 Task: Open Card Project Kickoff Meeting in Board Public Relations Media Outreach and Pitching to Workspace Customer Support and add a team member Softage.3@softage.net, a label Yellow, a checklist Budget Tracker, an attachment from Trello, a color Yellow and finally, add a card description 'Develop and launch new customer loyalty program for social media engagement.' and a comment 'Let us make sure we have a clear understanding of the resources and budget available for this task, ensuring that we can execute it effectively.'. Add a start date 'Jan 03, 1900' with a due date 'Jan 10, 1900'
Action: Mouse moved to (82, 311)
Screenshot: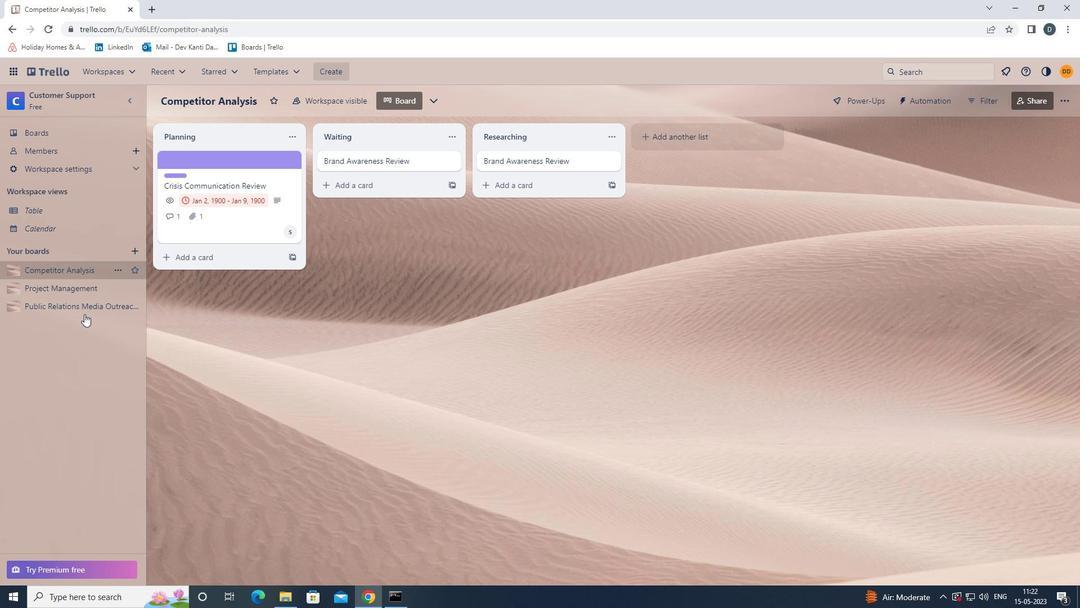 
Action: Mouse pressed left at (82, 311)
Screenshot: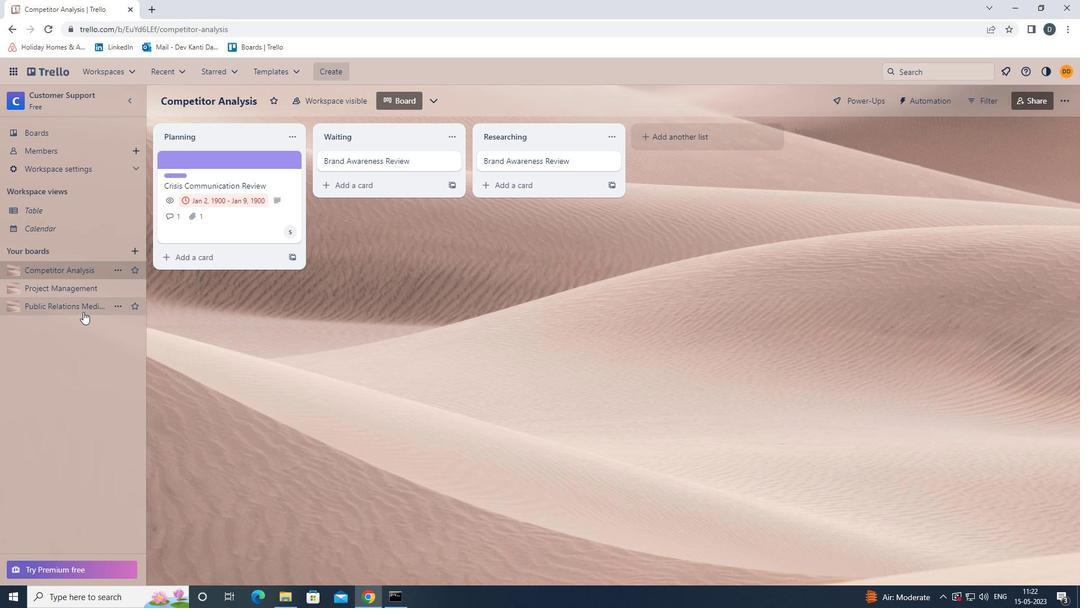 
Action: Mouse moved to (232, 154)
Screenshot: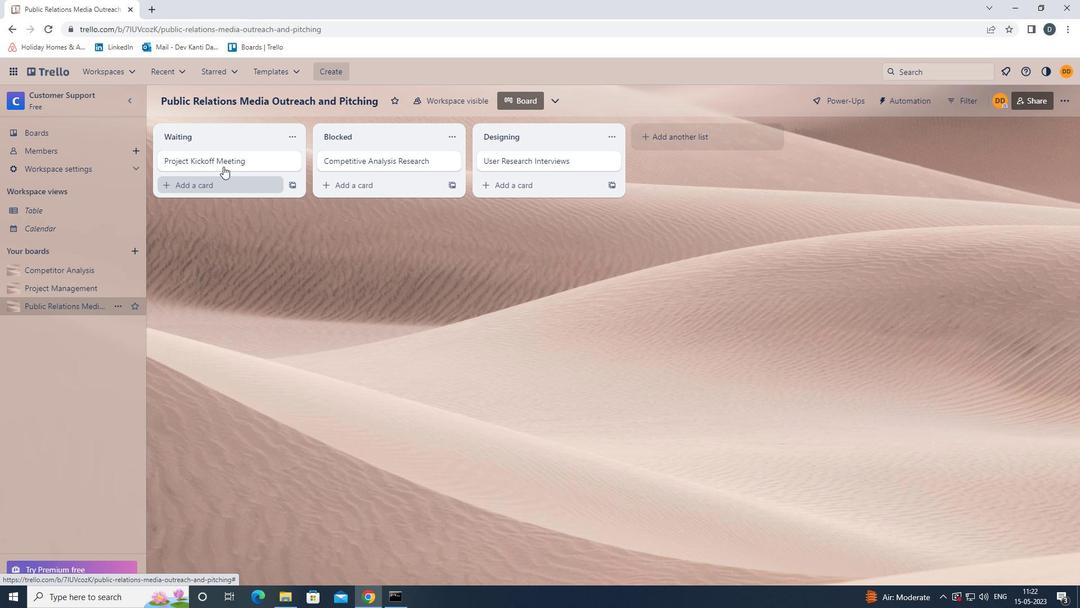 
Action: Mouse pressed left at (232, 154)
Screenshot: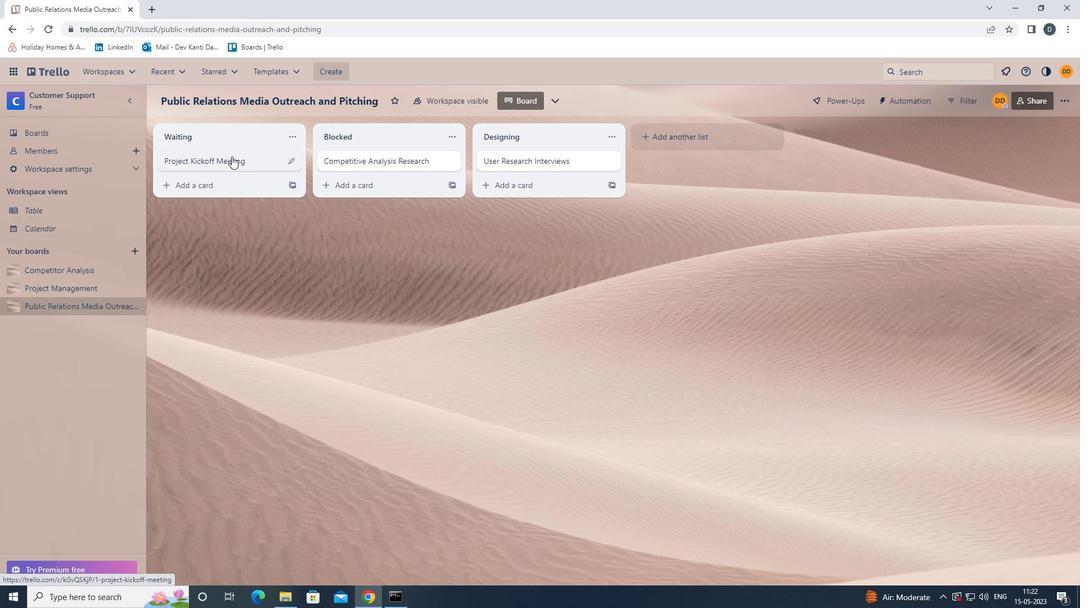 
Action: Mouse moved to (695, 159)
Screenshot: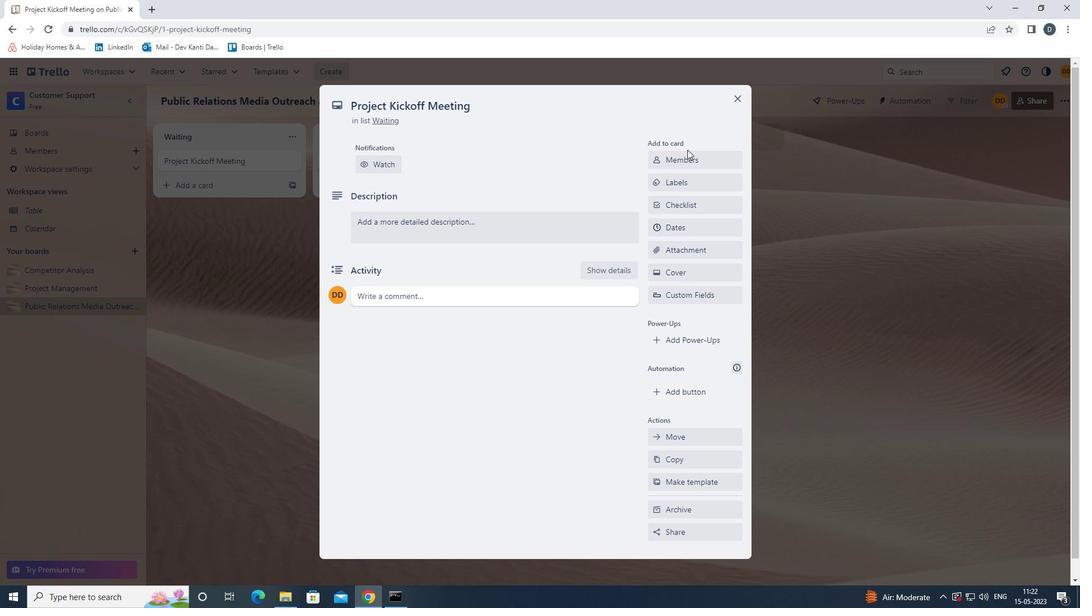 
Action: Mouse pressed left at (695, 159)
Screenshot: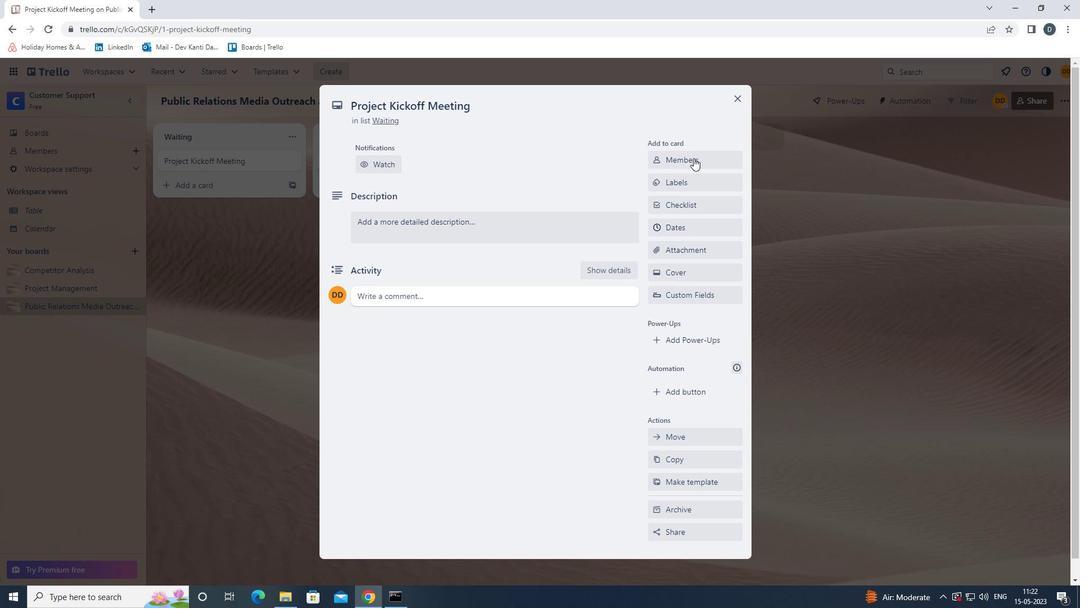 
Action: Key pressed <Key.shift>SOFTAGE.3<Key.shift>SO<Key.backspace><Key.backspace><Key.shift><Key.shift><Key.shift><Key.shift><Key.shift><Key.shift><Key.shift><Key.shift><Key.shift><Key.shift><Key.shift><Key.shift><Key.shift><Key.shift>@SOFTAGE.NET
Screenshot: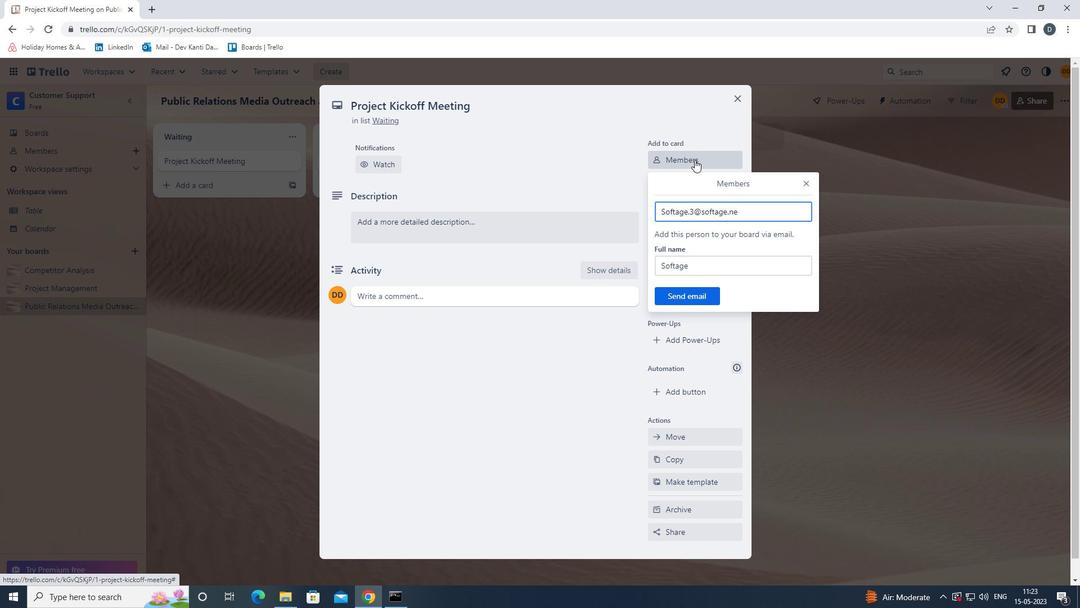 
Action: Mouse moved to (692, 294)
Screenshot: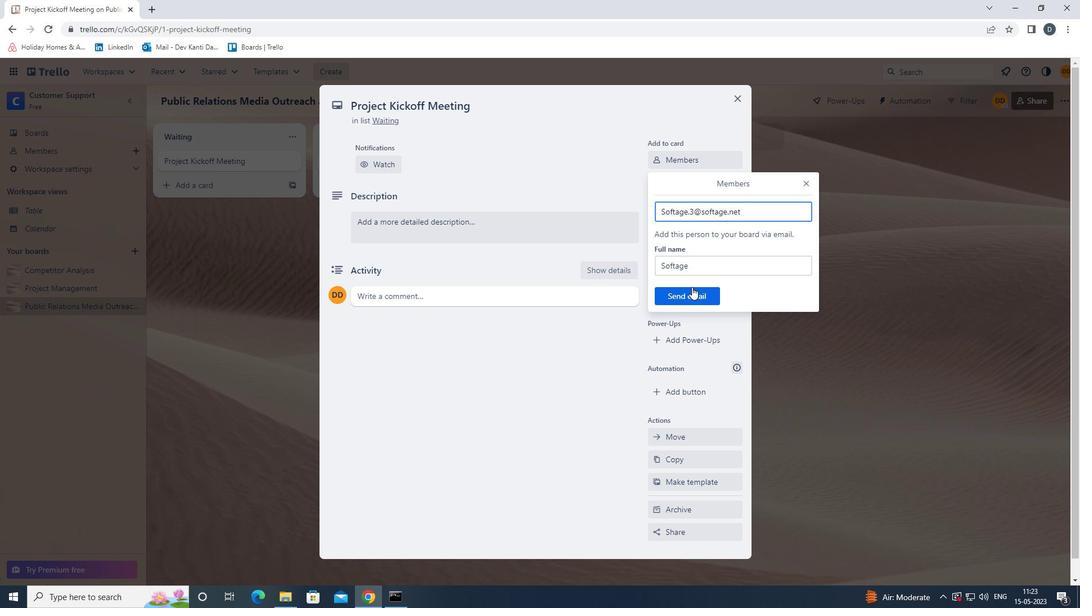 
Action: Mouse pressed left at (692, 294)
Screenshot: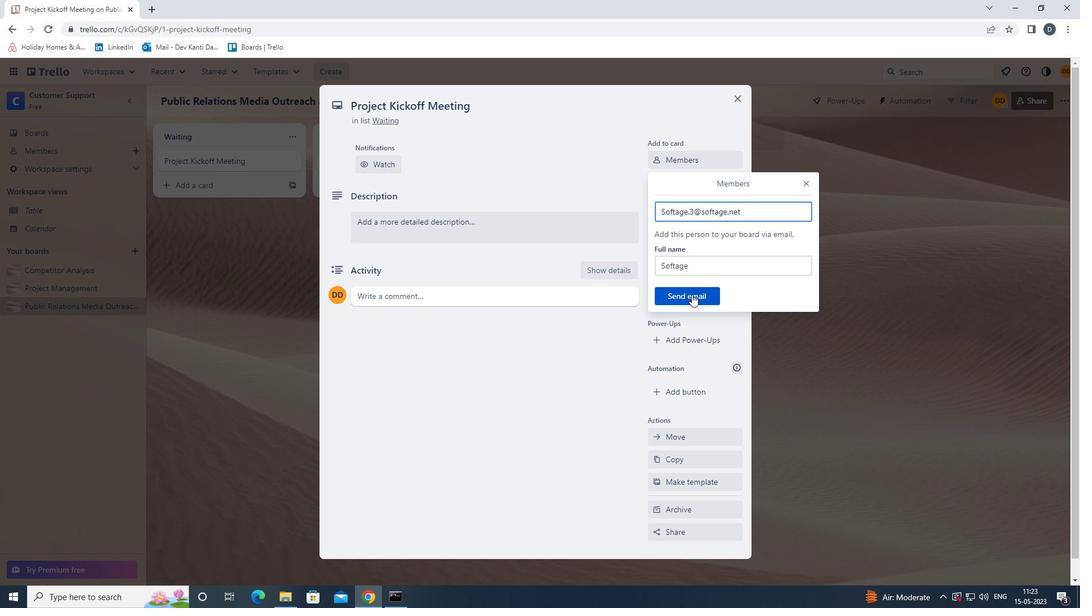 
Action: Mouse moved to (691, 222)
Screenshot: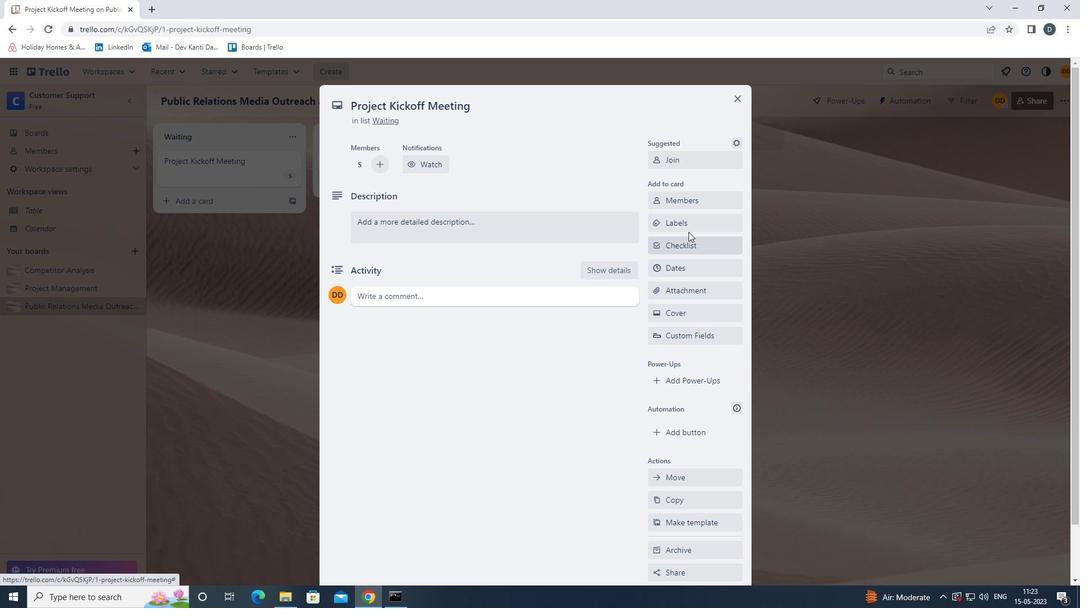 
Action: Mouse pressed left at (691, 222)
Screenshot: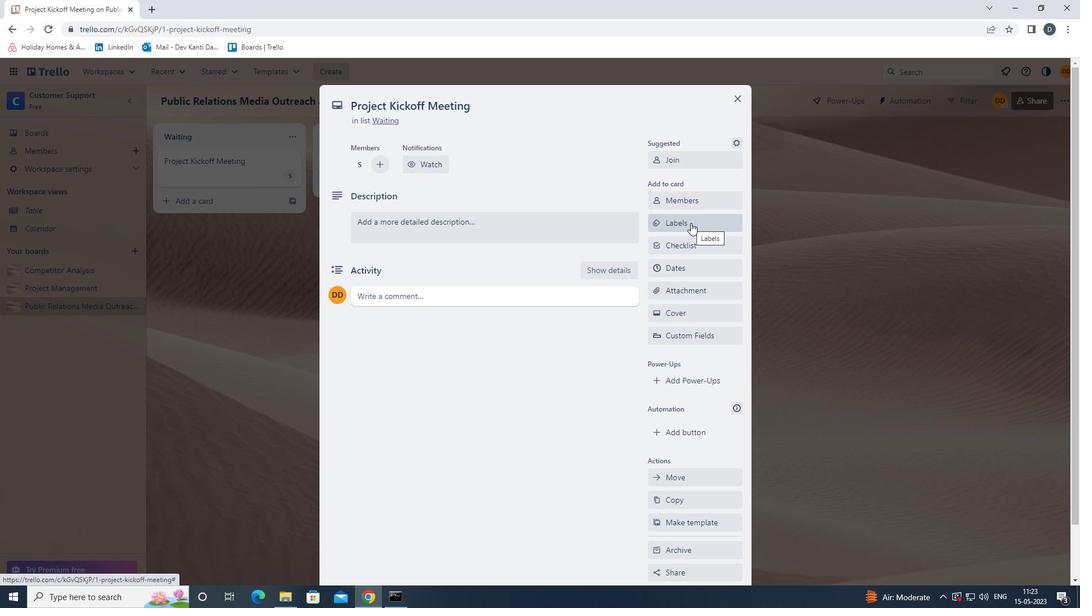 
Action: Mouse moved to (711, 331)
Screenshot: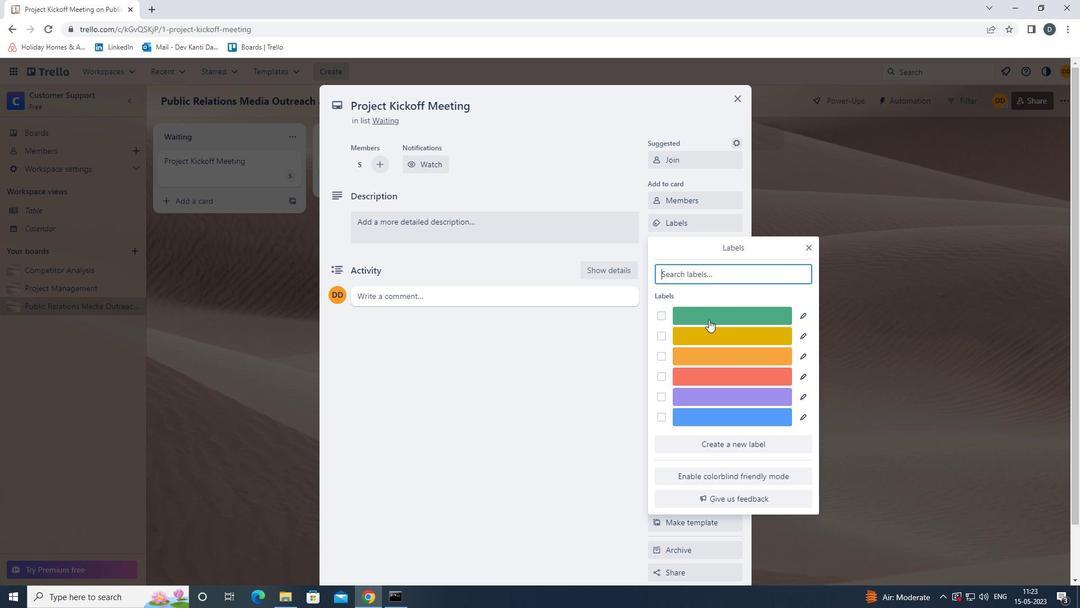 
Action: Mouse pressed left at (711, 331)
Screenshot: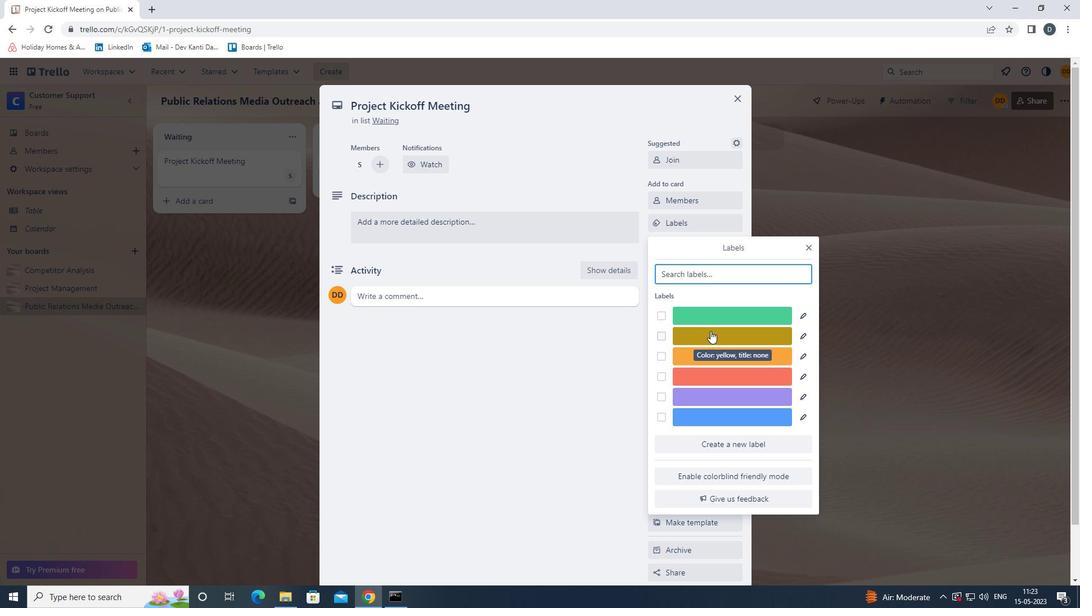 
Action: Mouse moved to (812, 248)
Screenshot: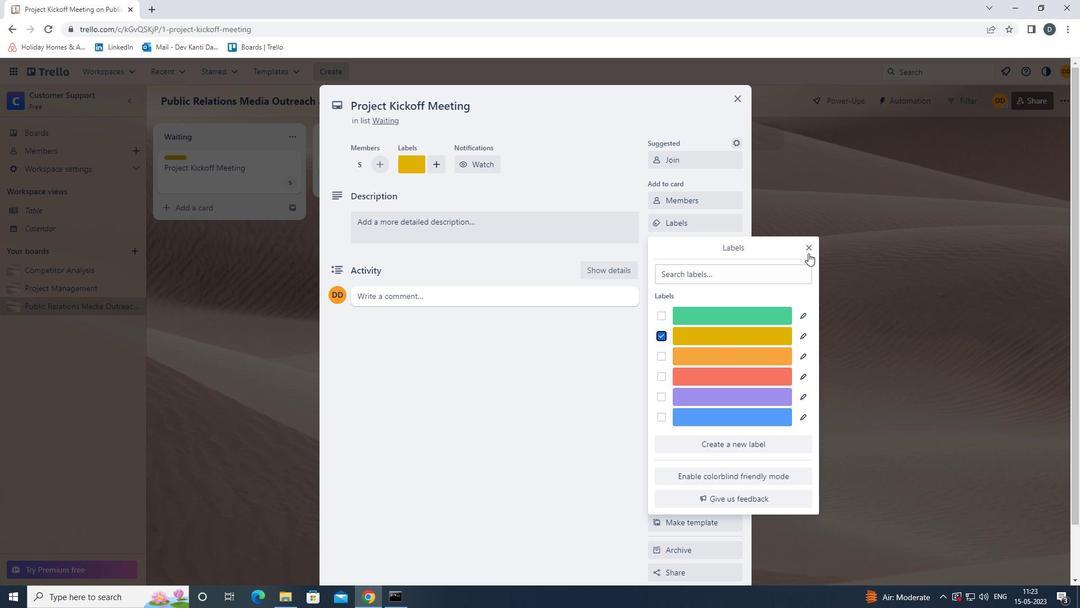 
Action: Mouse pressed left at (812, 248)
Screenshot: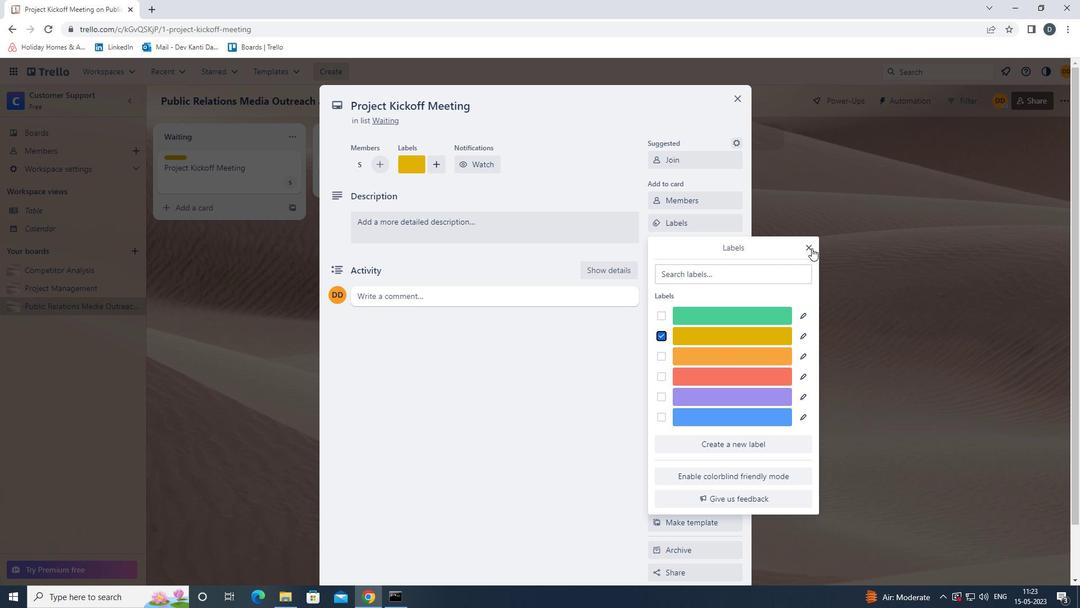 
Action: Mouse moved to (718, 252)
Screenshot: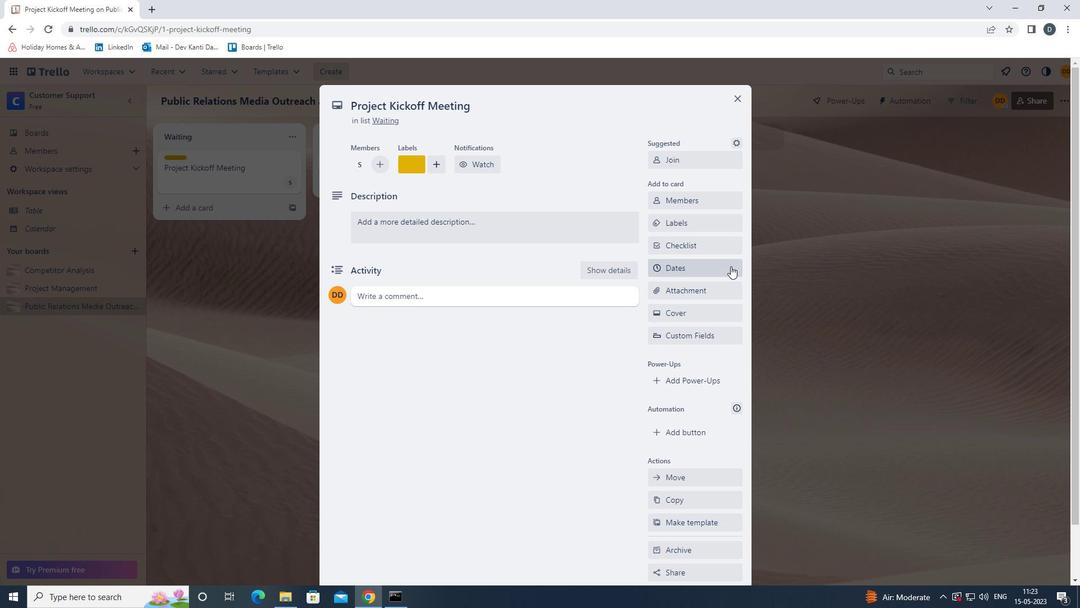 
Action: Mouse pressed left at (718, 252)
Screenshot: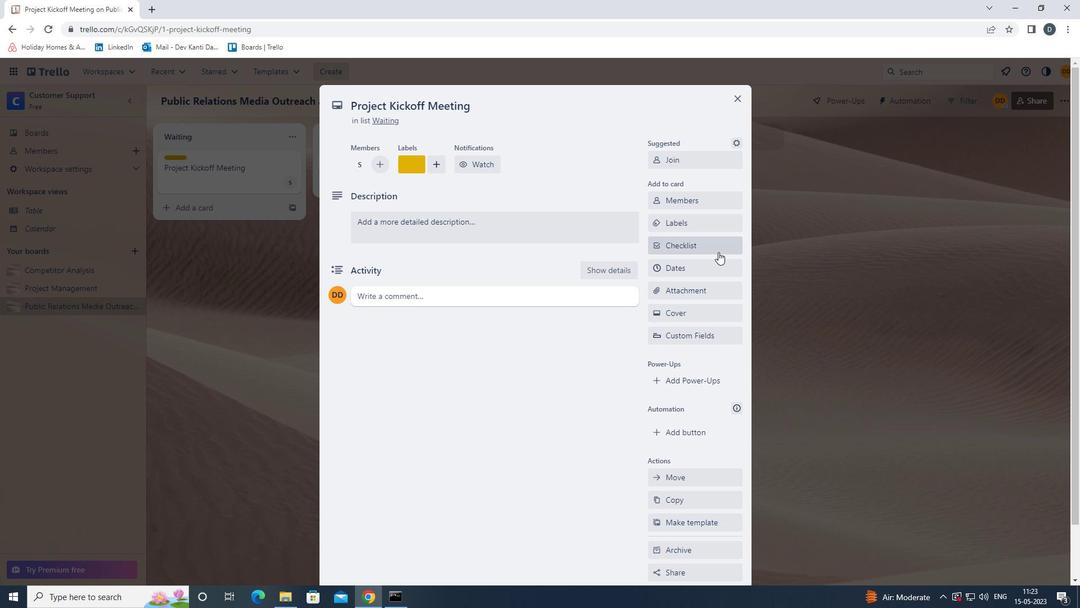 
Action: Key pressed <Key.shift>BUDGET<Key.space><Key.shift><Key.shift><Key.shift><Key.shift><Key.shift><Key.shift><Key.shift>TRACKER<Key.enter>
Screenshot: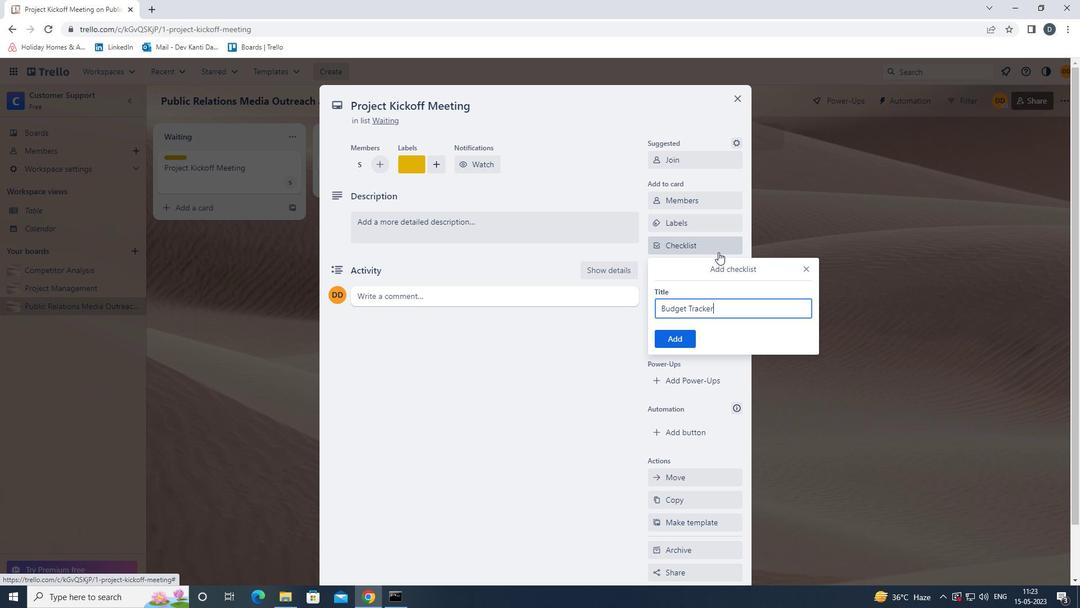 
Action: Mouse moved to (715, 287)
Screenshot: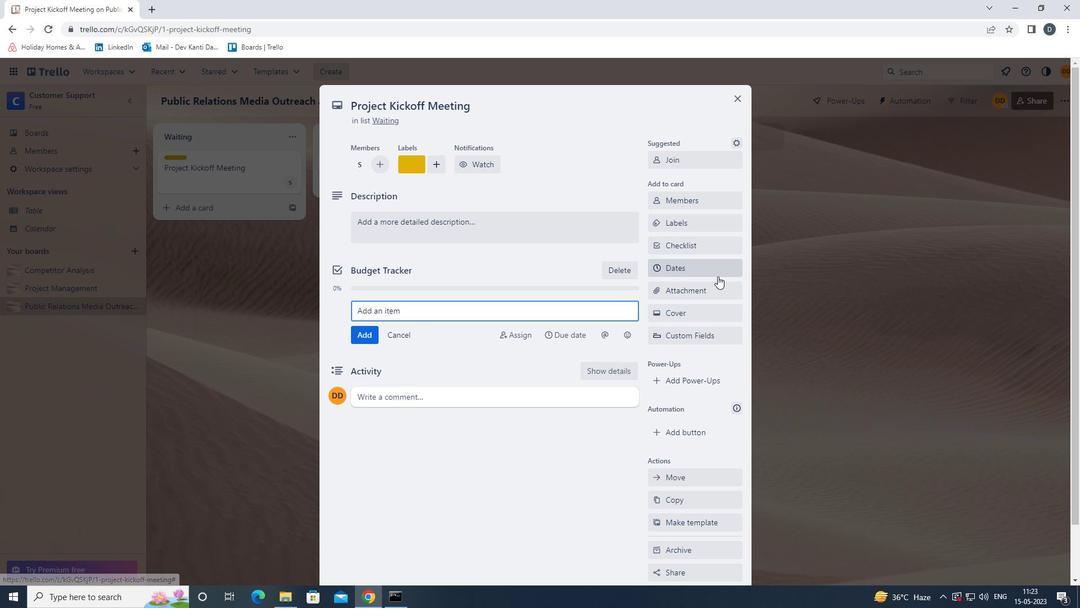 
Action: Mouse pressed left at (715, 287)
Screenshot: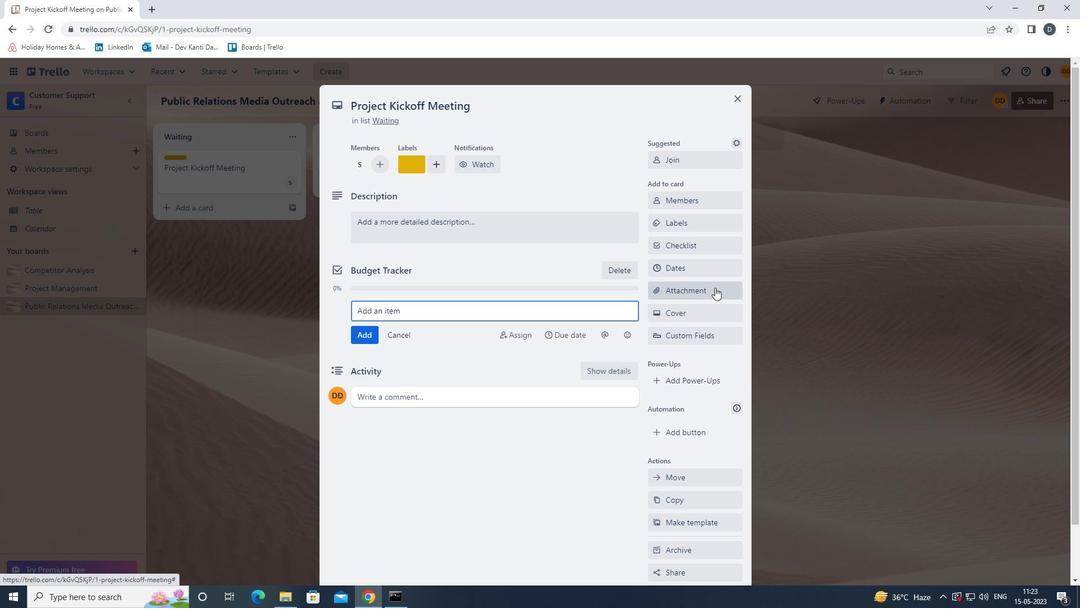 
Action: Mouse moved to (704, 357)
Screenshot: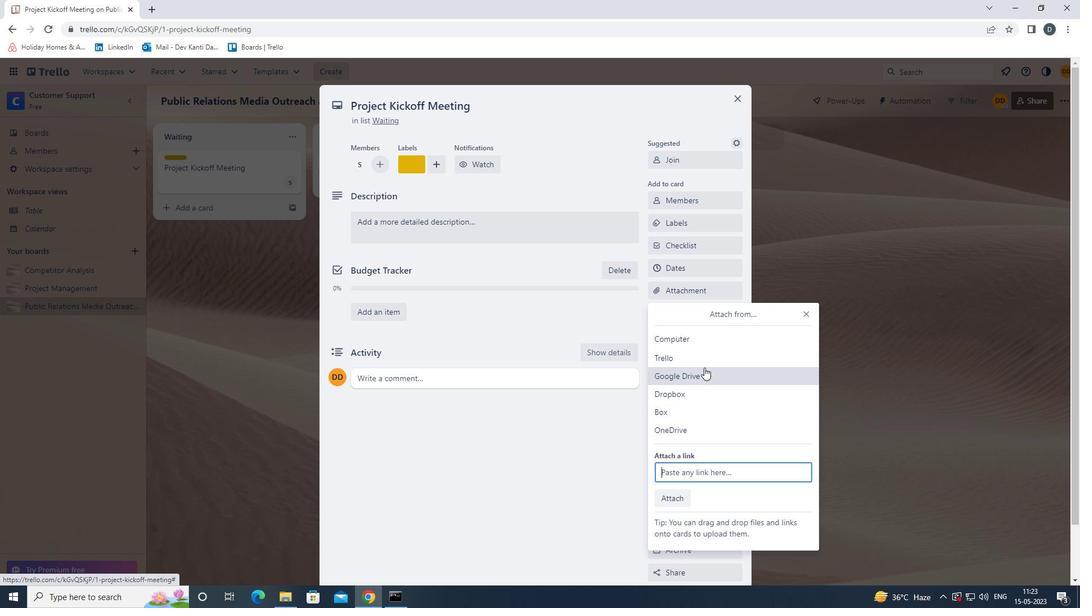 
Action: Mouse pressed left at (704, 357)
Screenshot: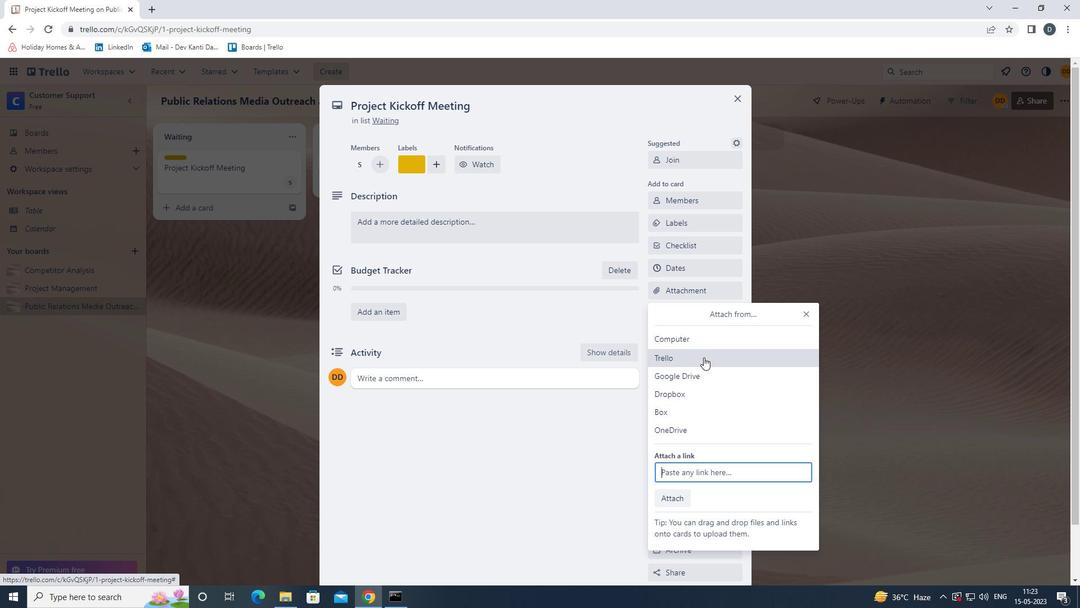 
Action: Mouse moved to (706, 293)
Screenshot: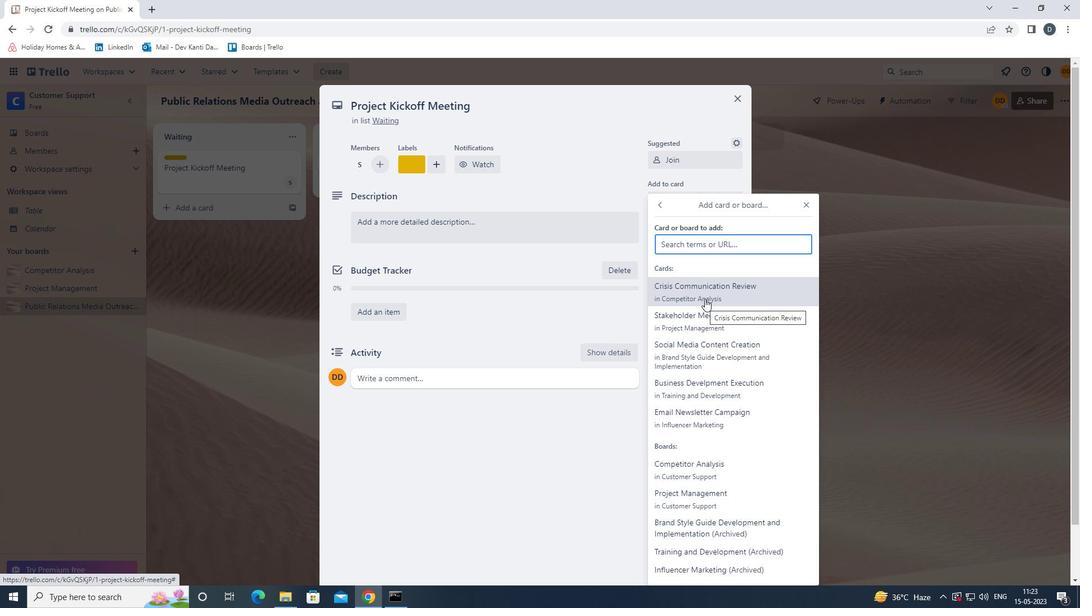 
Action: Mouse pressed left at (706, 293)
Screenshot: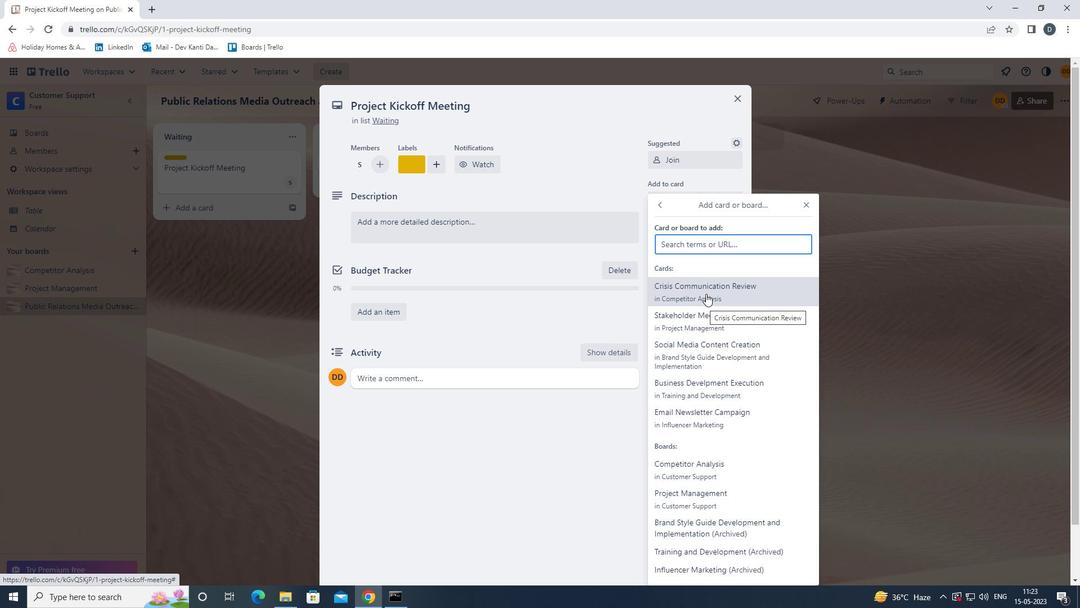 
Action: Mouse moved to (715, 320)
Screenshot: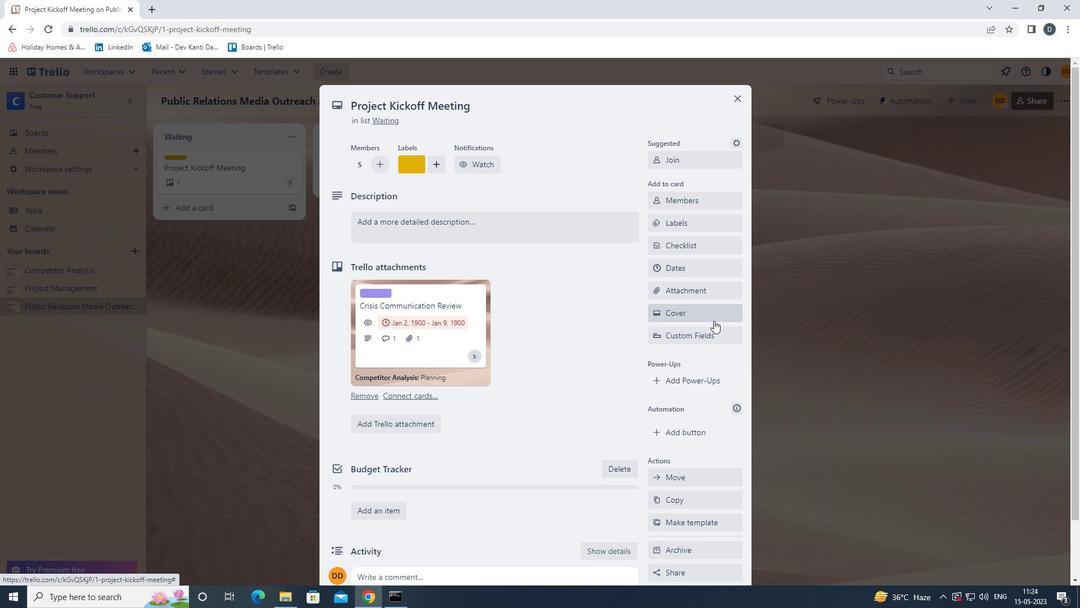 
Action: Mouse pressed left at (715, 320)
Screenshot: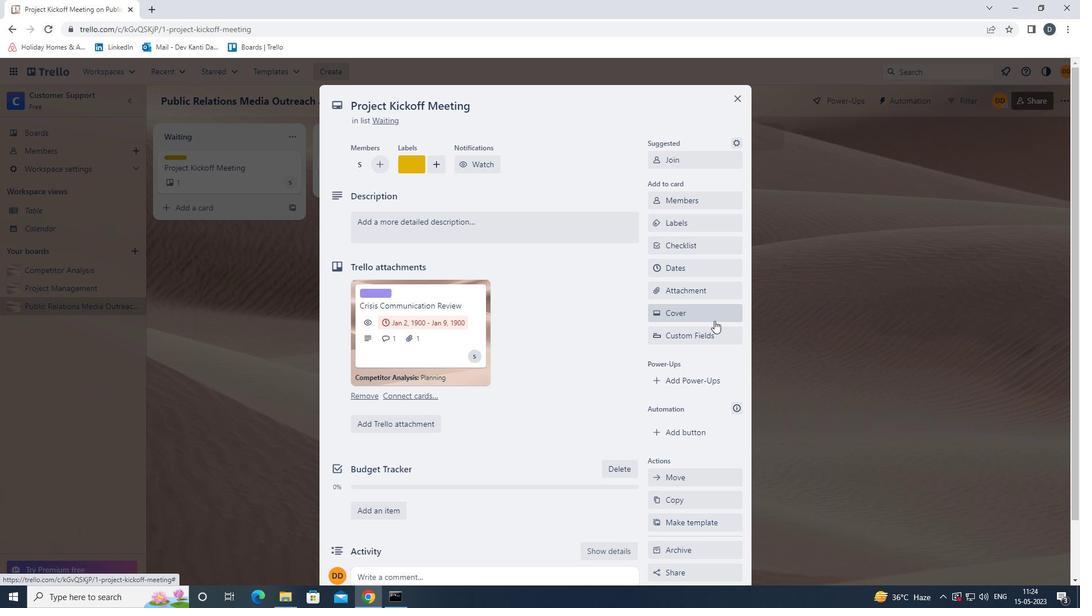
Action: Mouse moved to (702, 360)
Screenshot: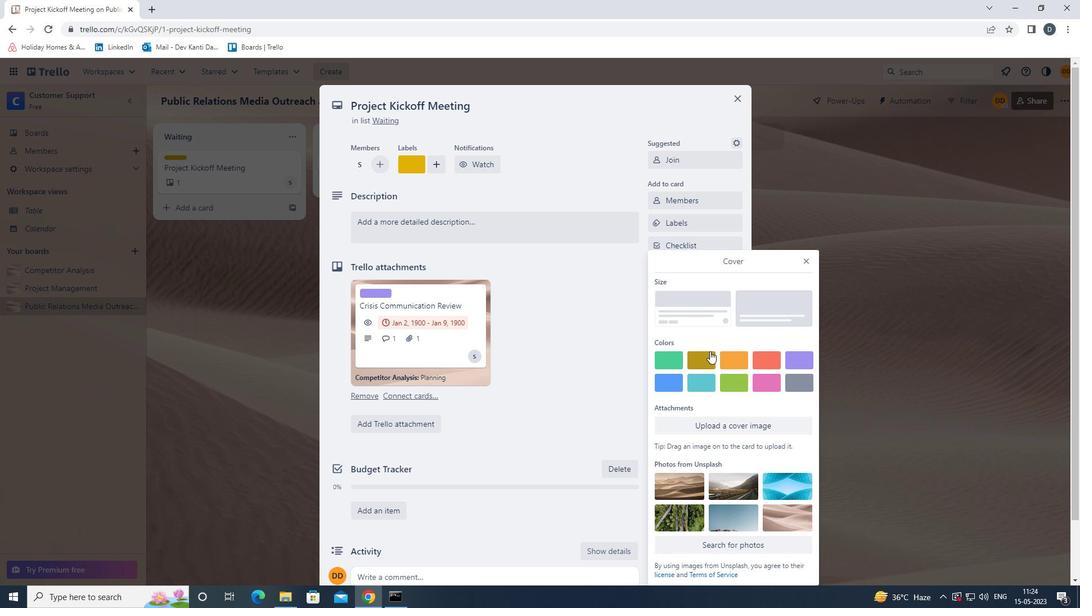 
Action: Mouse pressed left at (702, 360)
Screenshot: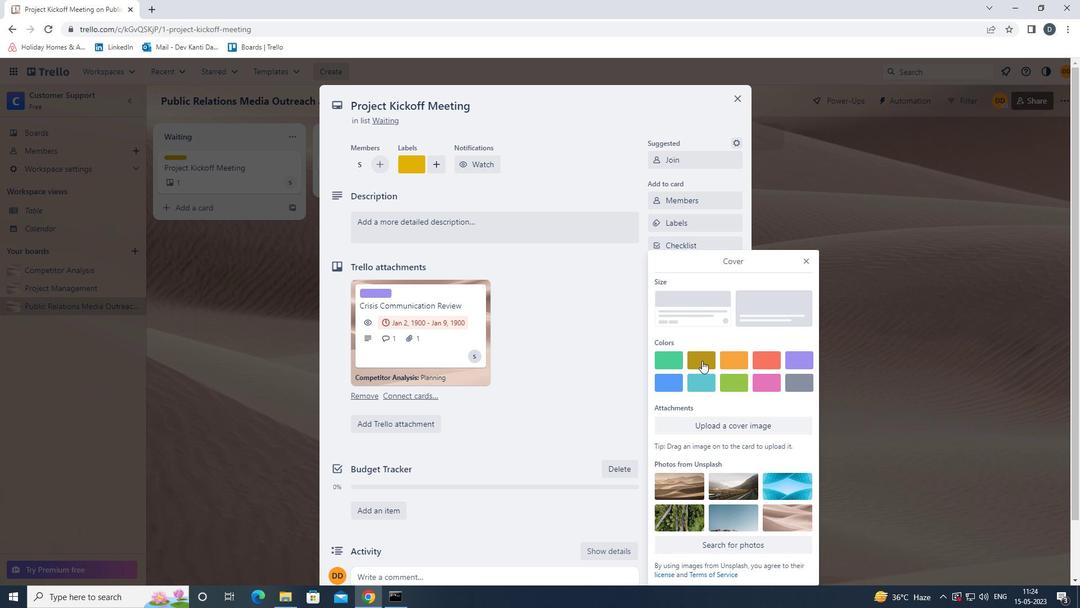 
Action: Mouse moved to (805, 238)
Screenshot: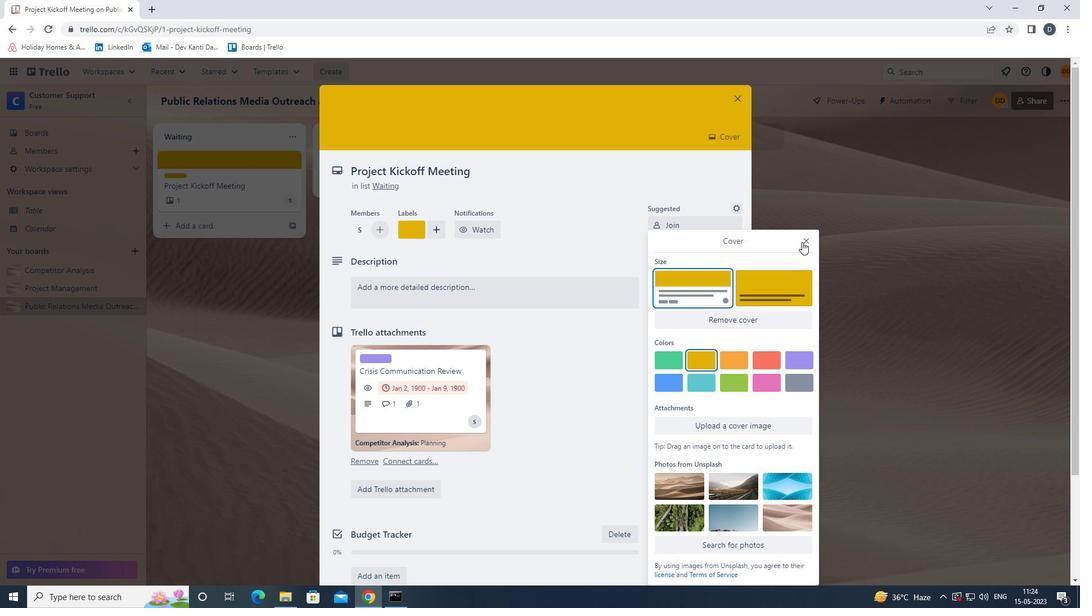 
Action: Mouse pressed left at (805, 238)
Screenshot: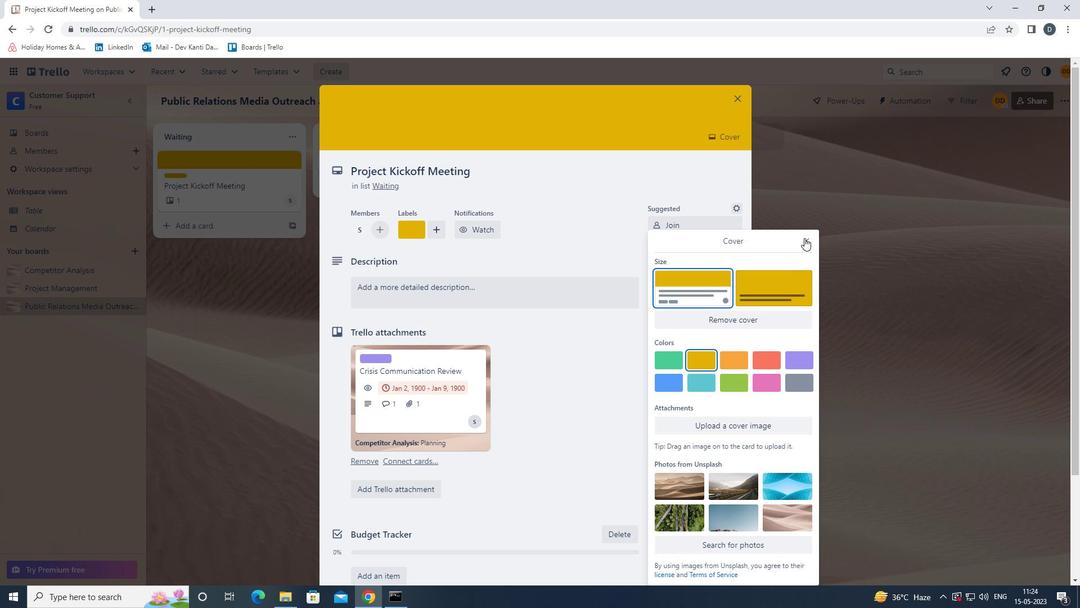 
Action: Mouse moved to (577, 285)
Screenshot: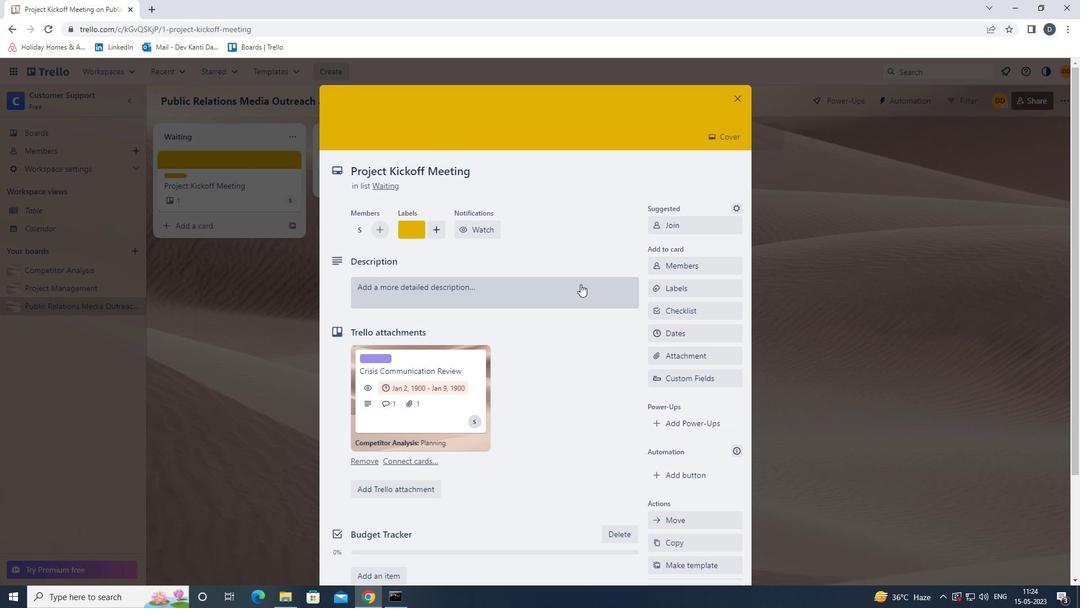 
Action: Mouse pressed left at (577, 285)
Screenshot: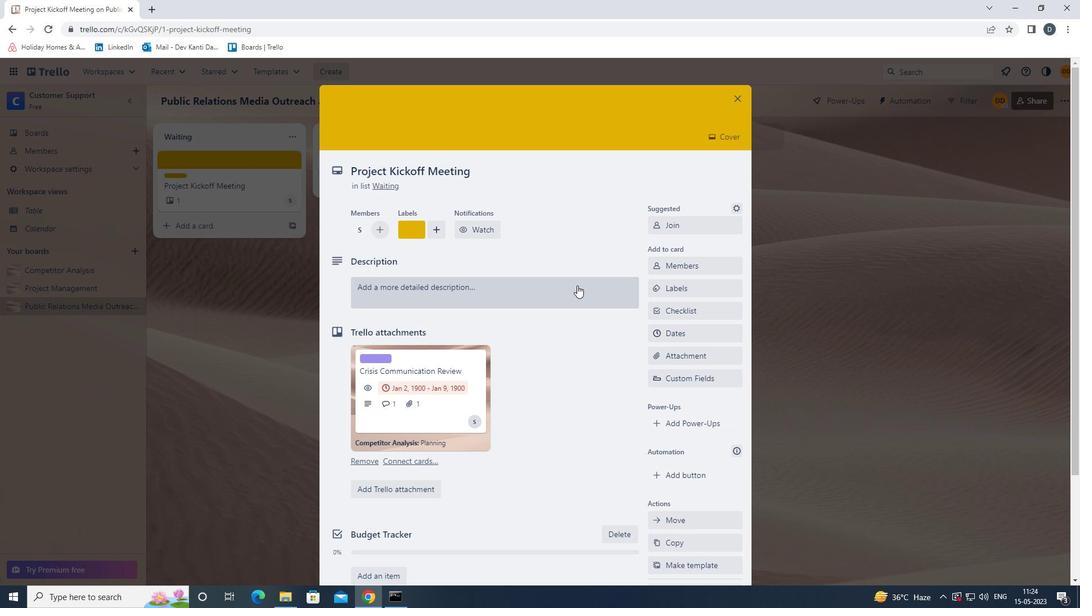 
Action: Key pressed <Key.shift><Key.shift><Key.shift>DEVELOP<Key.space>AND<Key.space>LAUNCH<Key.space>NEW<Key.space>CUSTOMER<Key.space>LOYALTY<Key.space>PROGRAM<Key.space>FOR<Key.space>SOCIAL<Key.space>MEDIA<Key.space>ENGAGEMENT.
Screenshot: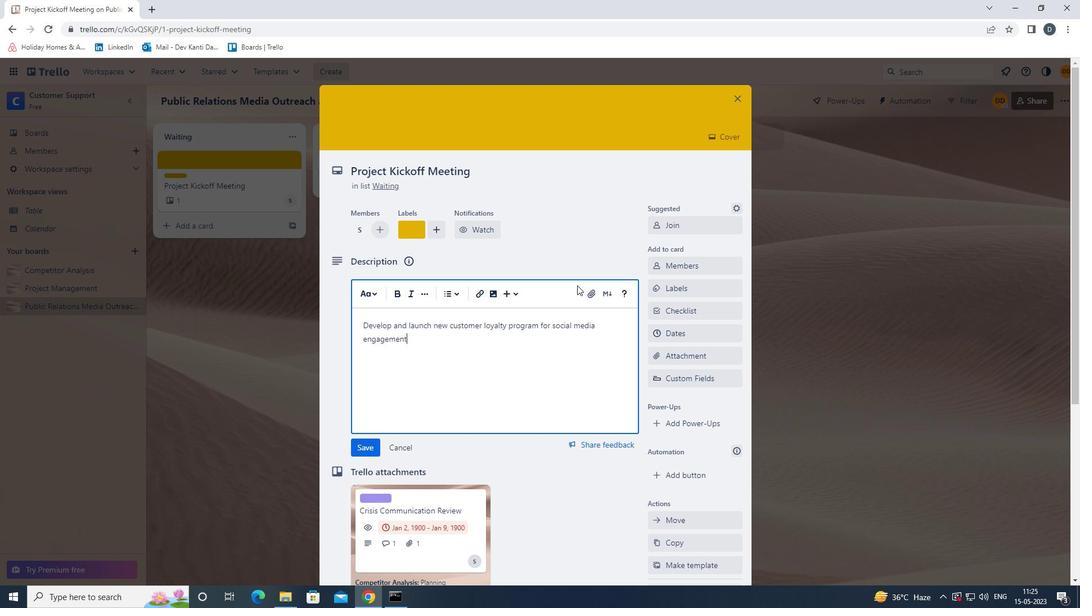 
Action: Mouse moved to (365, 445)
Screenshot: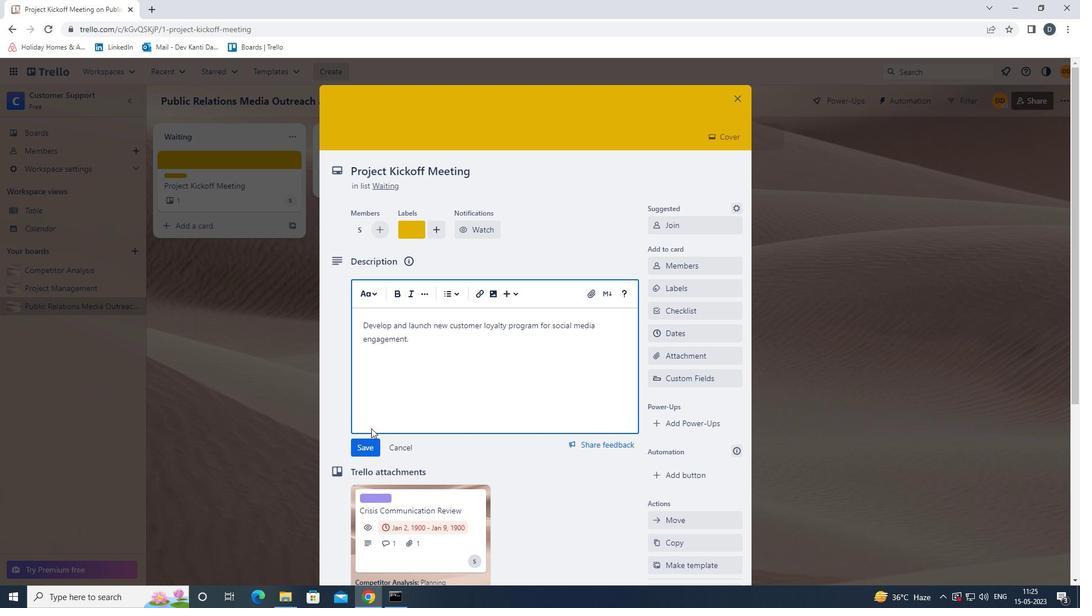 
Action: Mouse pressed left at (365, 445)
Screenshot: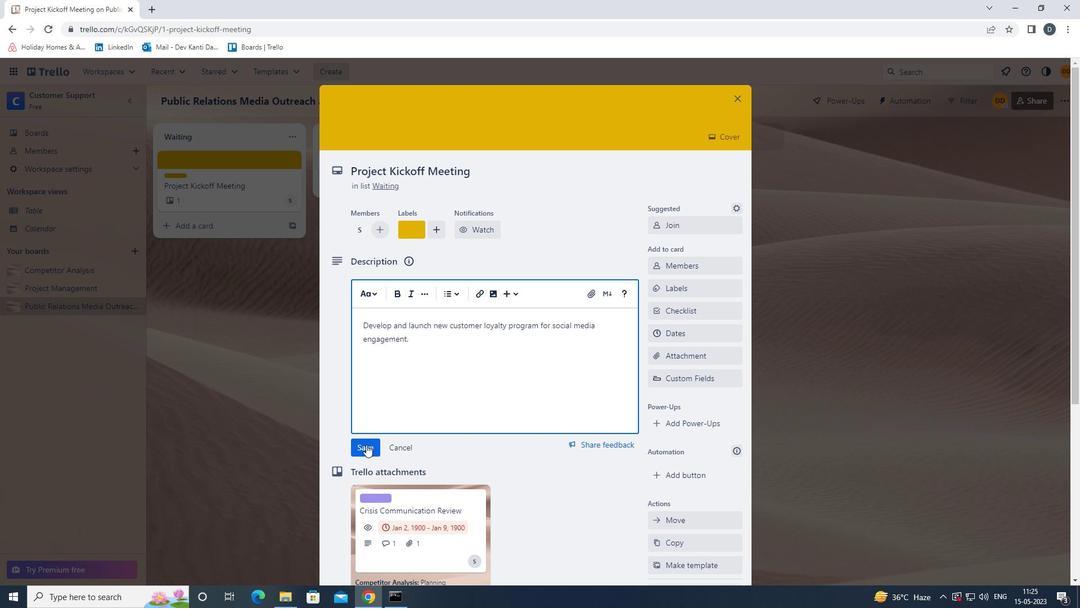 
Action: Mouse moved to (474, 429)
Screenshot: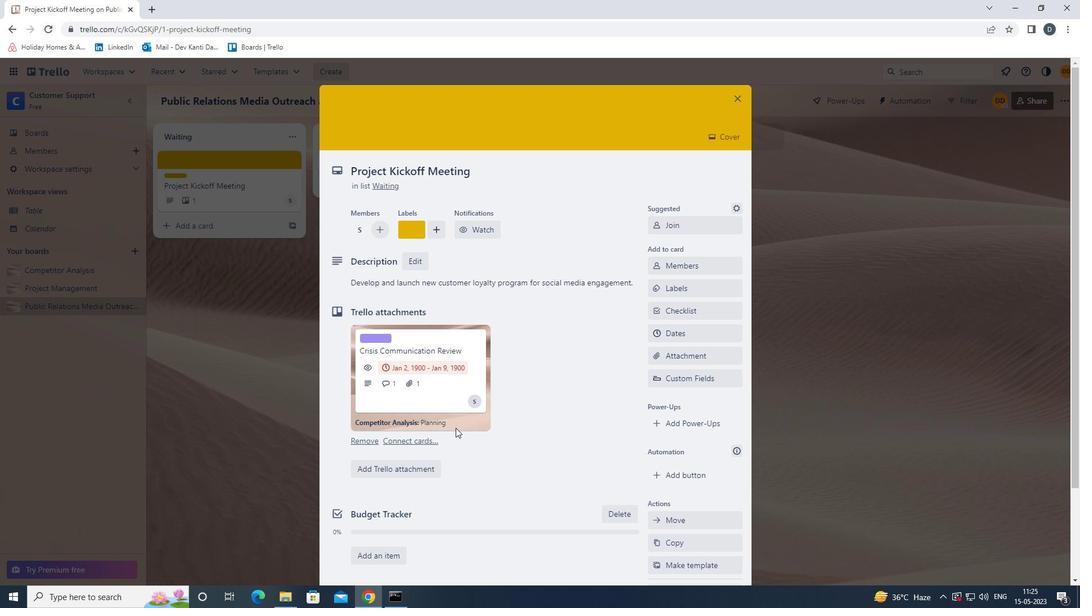 
Action: Mouse scrolled (474, 428) with delta (0, 0)
Screenshot: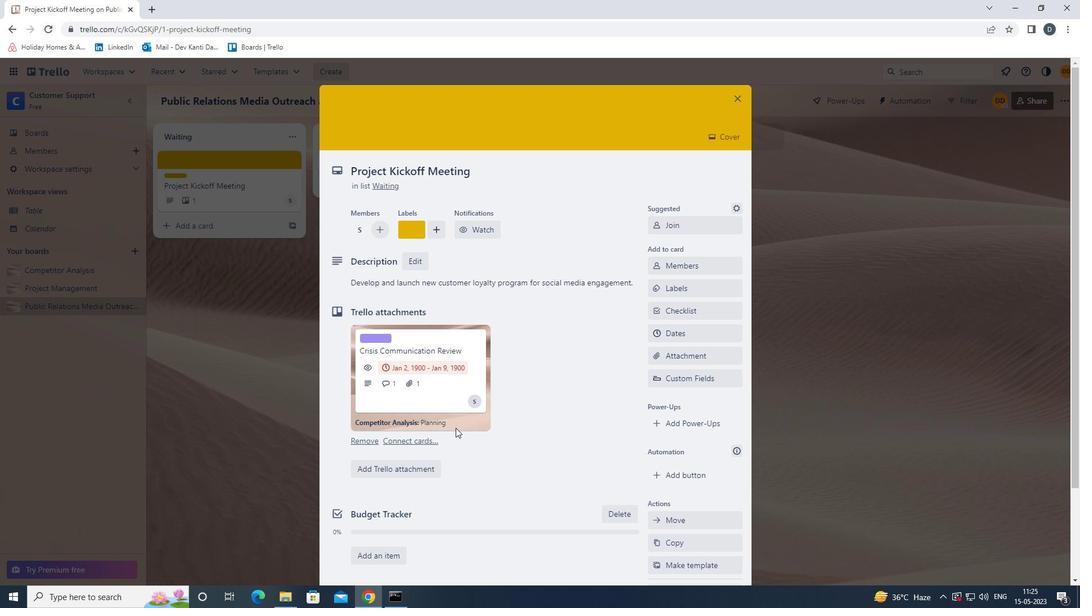 
Action: Mouse moved to (465, 566)
Screenshot: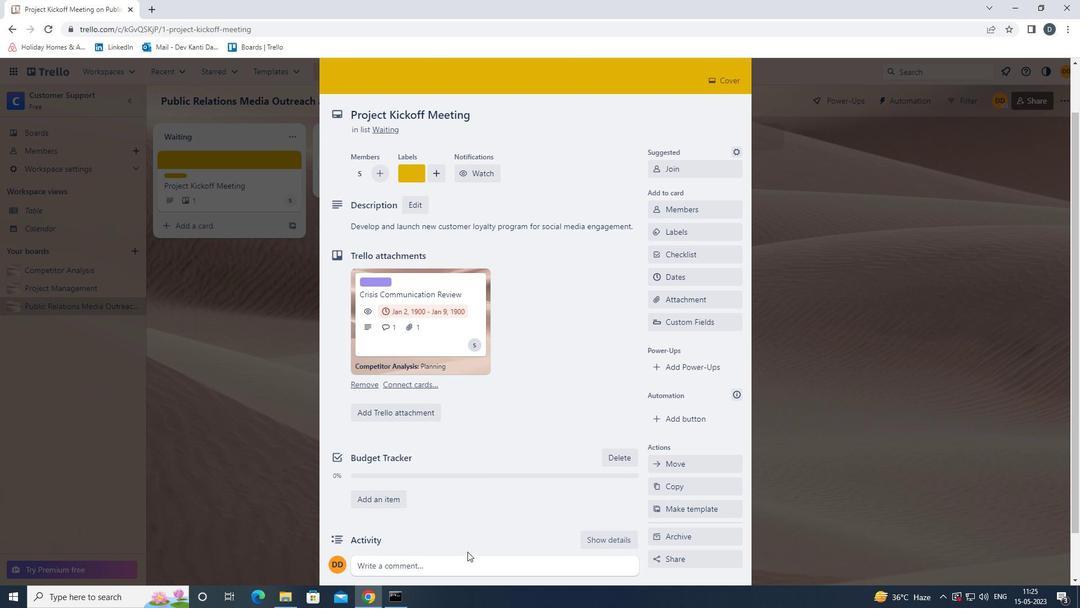 
Action: Mouse pressed left at (465, 566)
Screenshot: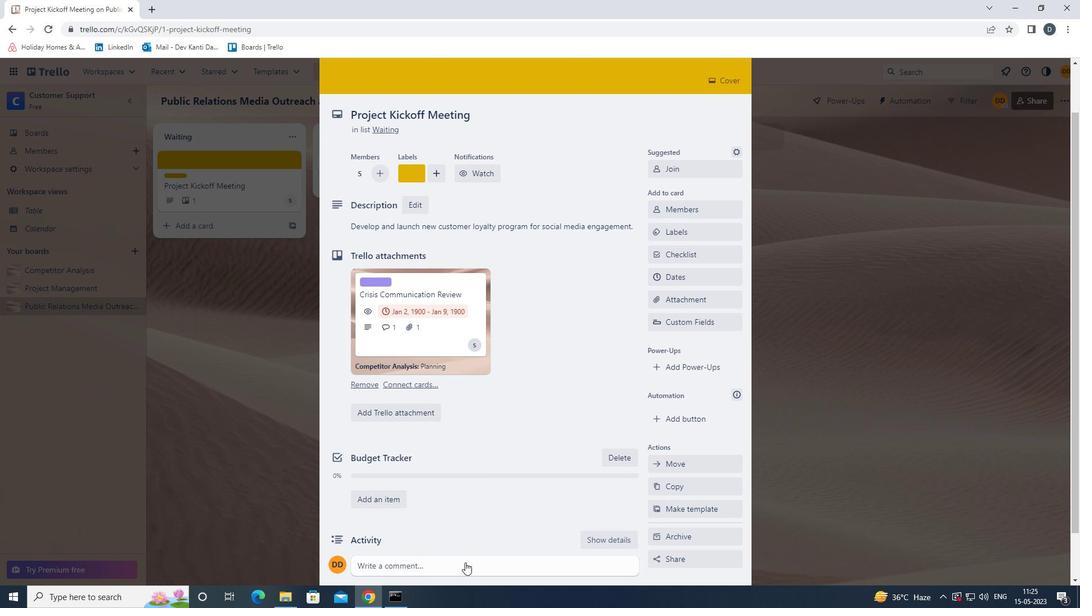 
Action: Mouse moved to (465, 560)
Screenshot: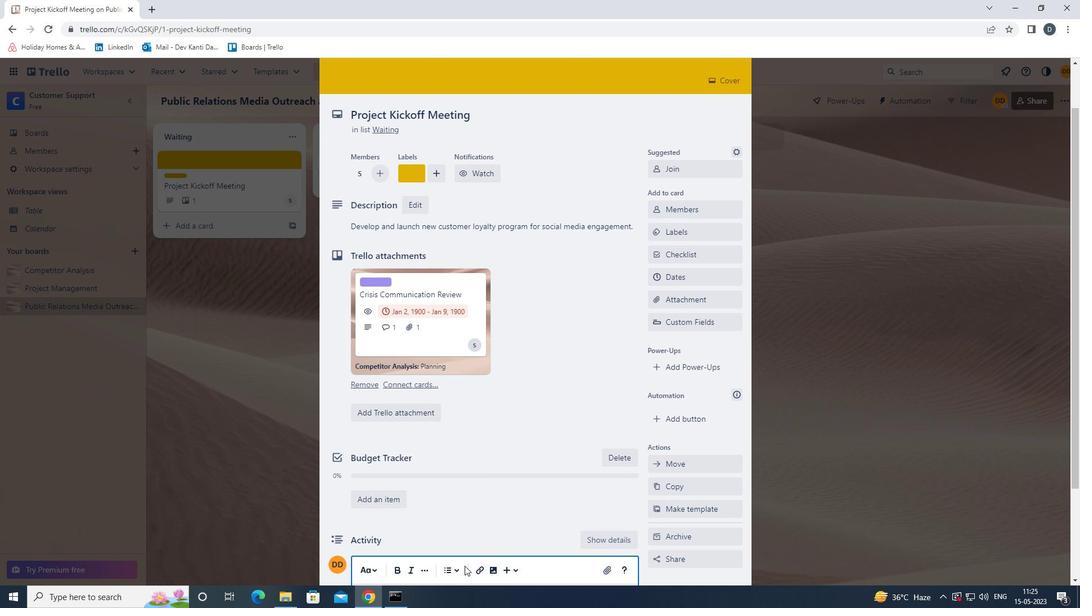 
Action: Mouse scrolled (465, 560) with delta (0, 0)
Screenshot: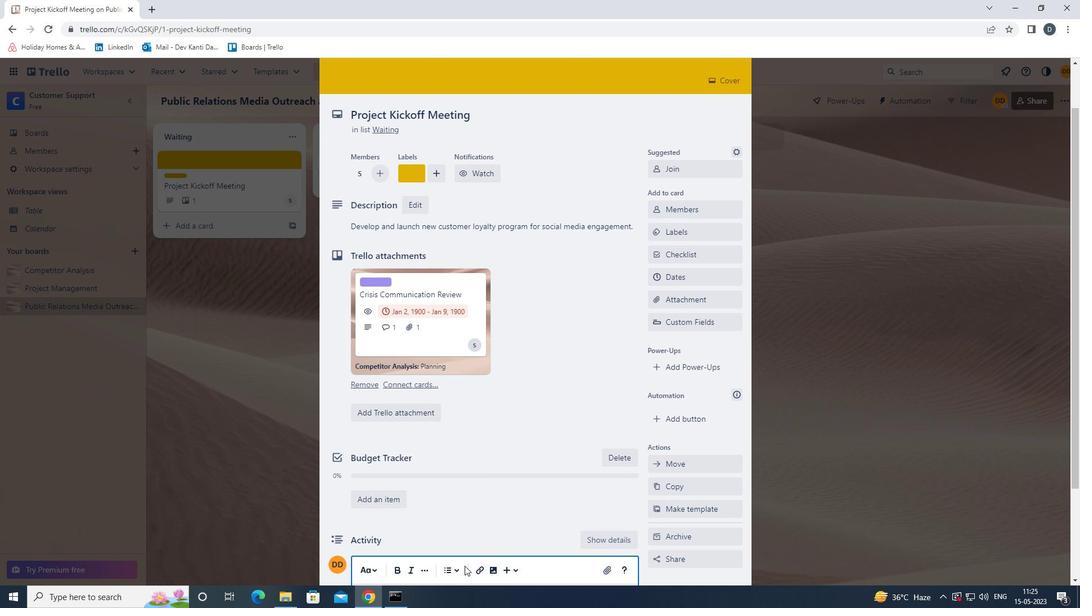 
Action: Mouse scrolled (465, 560) with delta (0, 0)
Screenshot: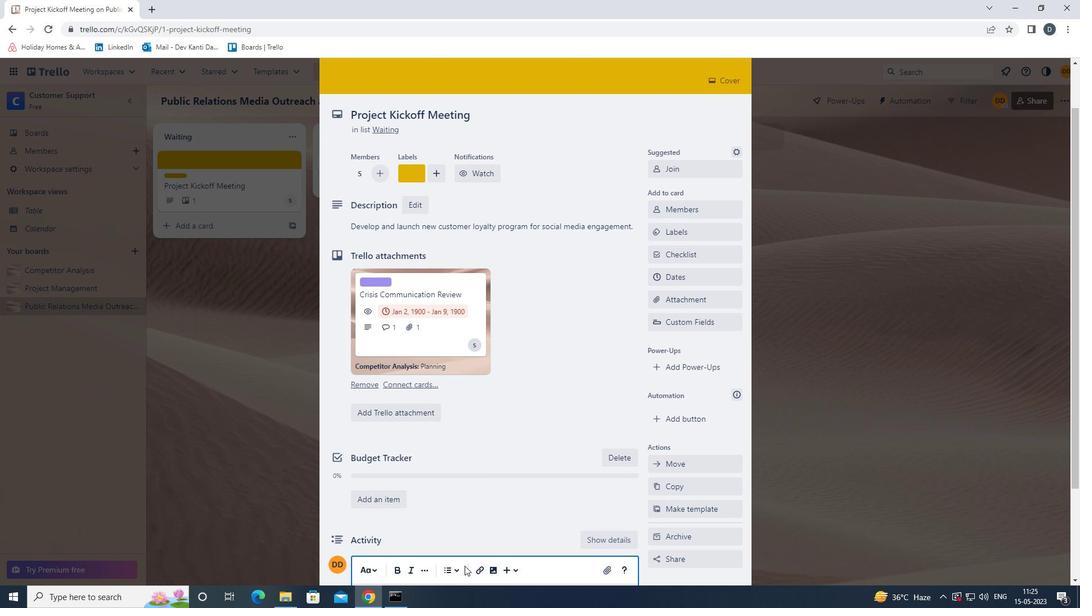 
Action: Mouse moved to (496, 490)
Screenshot: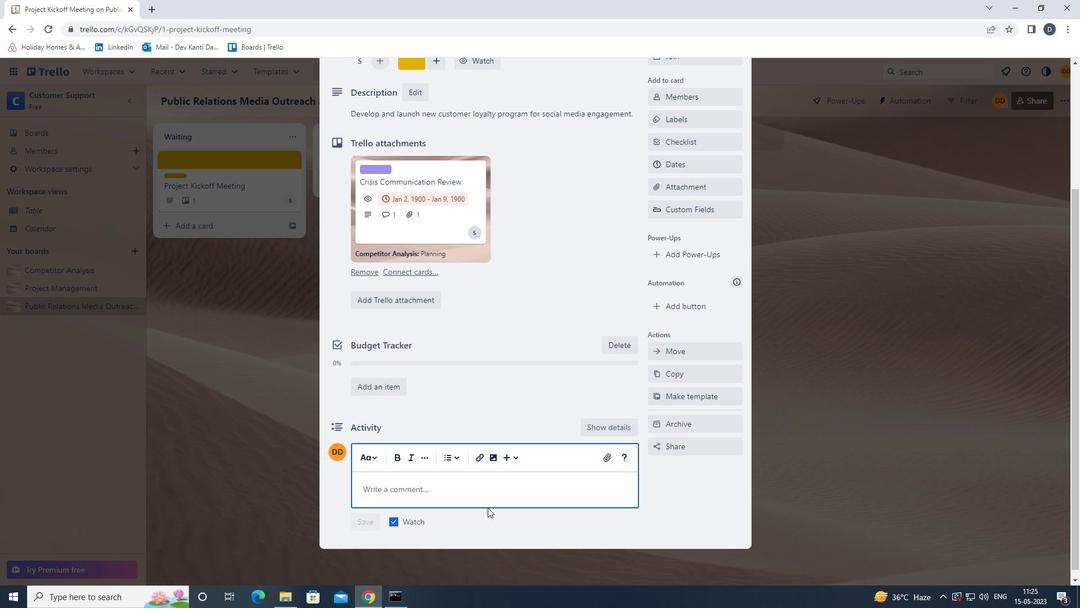 
Action: Mouse pressed left at (496, 490)
Screenshot: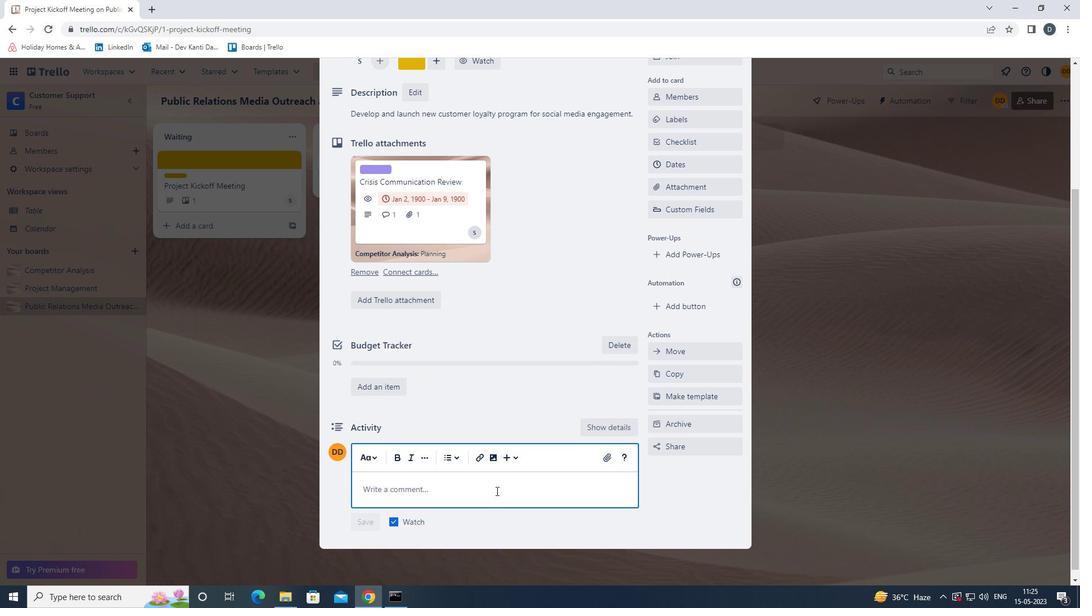 
Action: Mouse moved to (497, 490)
Screenshot: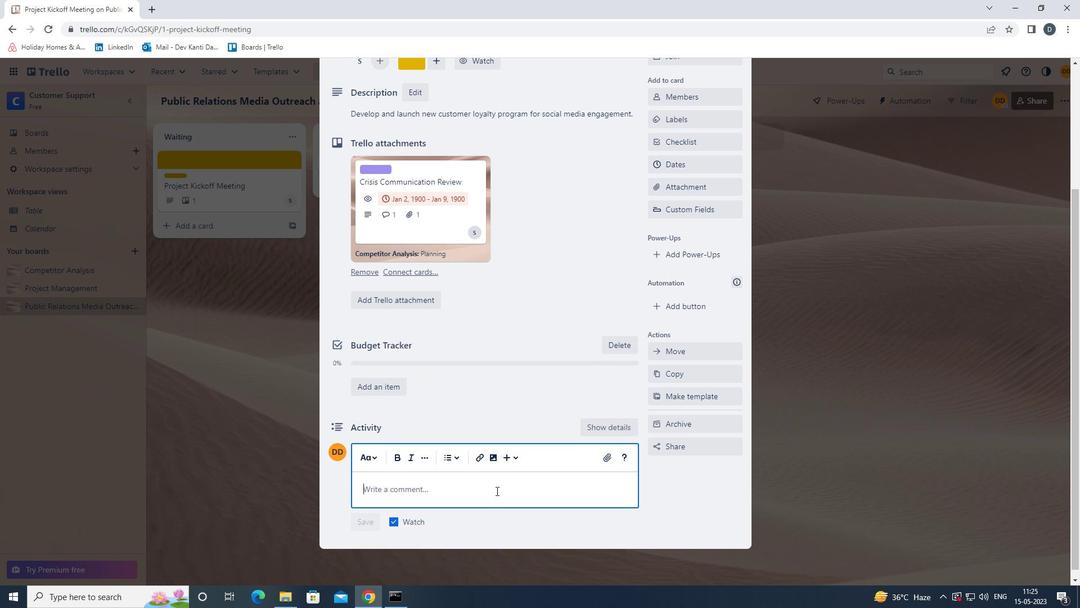 
Action: Key pressed <Key.shift>LET<Key.space>US<Key.space>MAKE<Key.space>SURE<Key.space>WE<Key.space>HAVE<Key.space>A<Key.space>CLEAR<Key.space>UNDERSTANDING<Key.space>OF<Key.space>THE<Key.space>RESOURCES<Key.space>AND<Key.space>BUDGET<Key.space>AVAILABLE<Key.space>FOR<Key.space>THIS<Key.space>TASK.<Key.space><Key.backspace><Key.backspace>,<Key.space>ENSURING<Key.space>THAT<Key.space>WE<Key.space>CAN<Key.space>EXECUTE<Key.space>IT<Key.space>EFFECTIVELY.
Screenshot: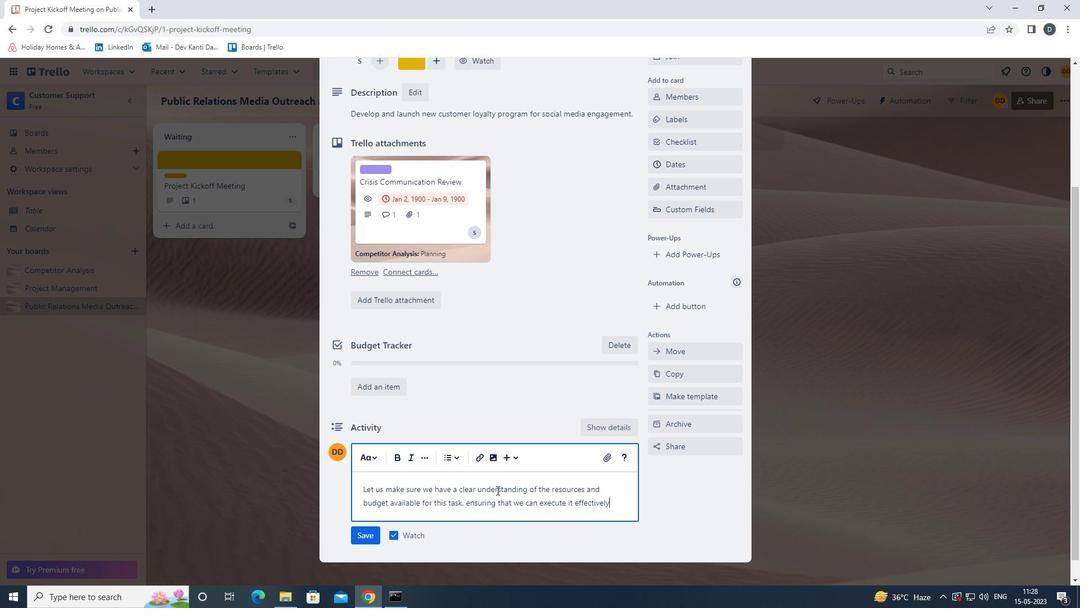 
Action: Mouse moved to (363, 535)
Screenshot: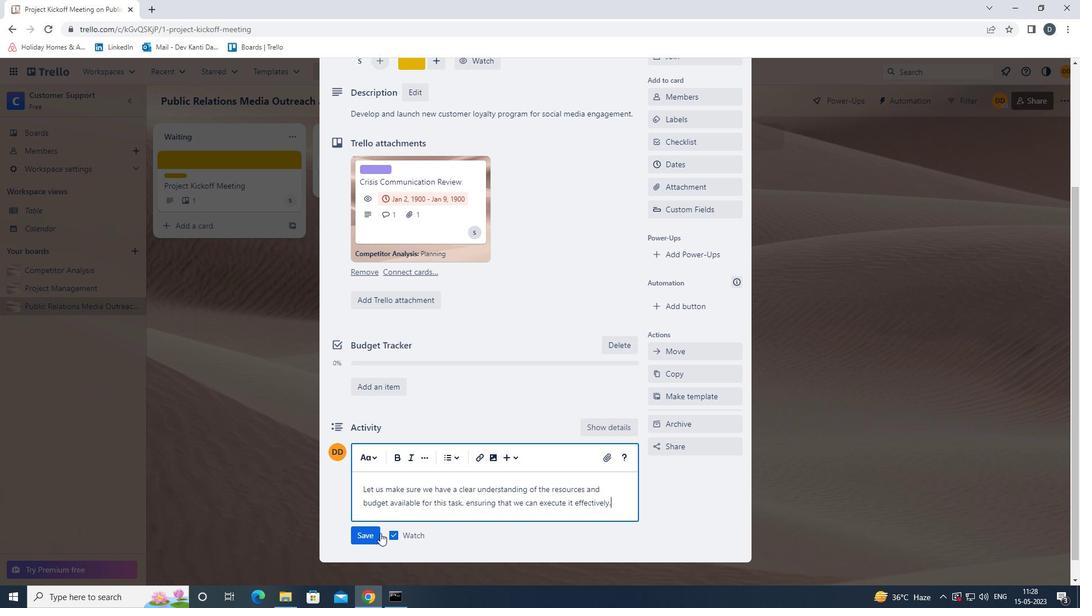 
Action: Mouse pressed left at (363, 535)
Screenshot: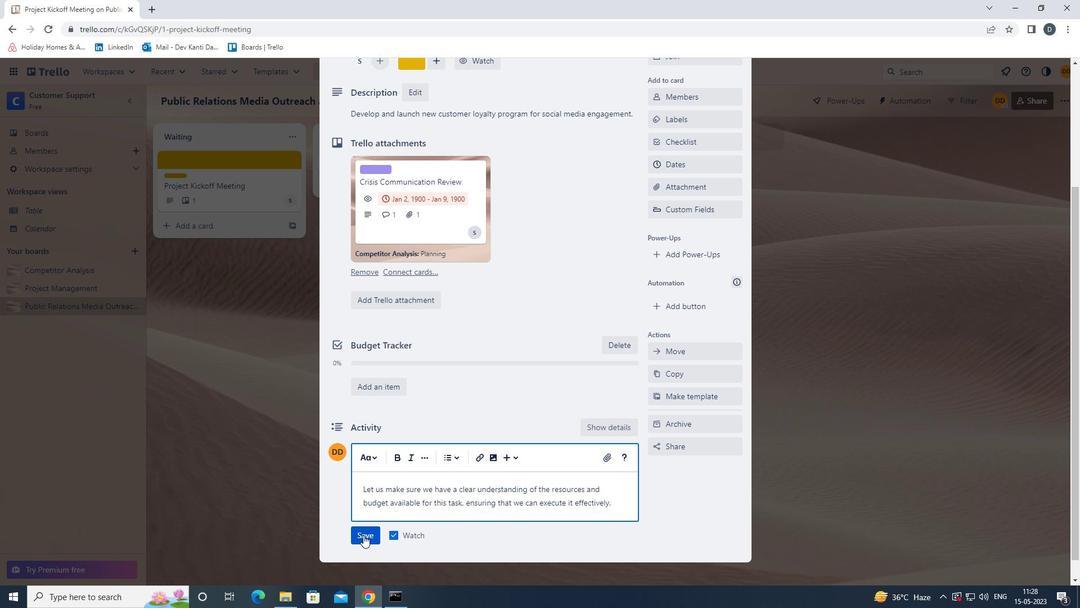 
Action: Mouse moved to (584, 470)
Screenshot: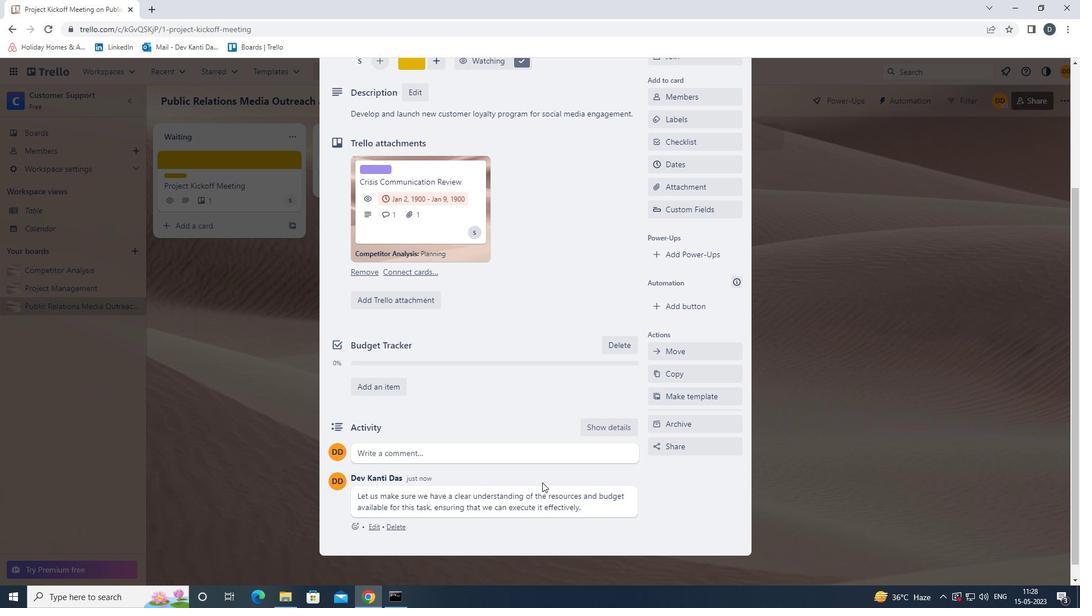 
Action: Mouse scrolled (584, 470) with delta (0, 0)
Screenshot: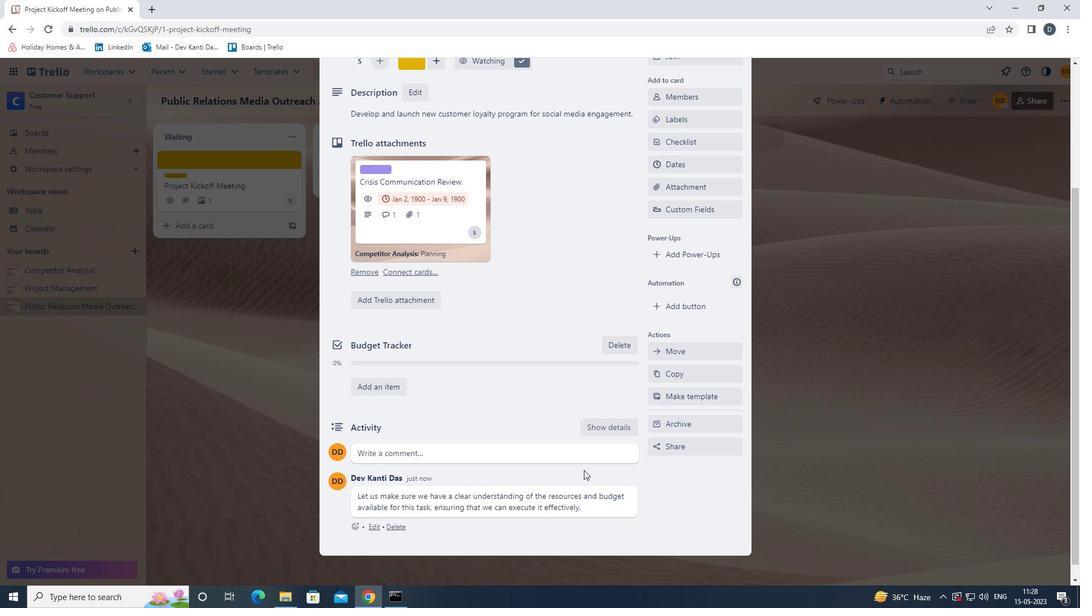 
Action: Mouse scrolled (584, 470) with delta (0, 0)
Screenshot: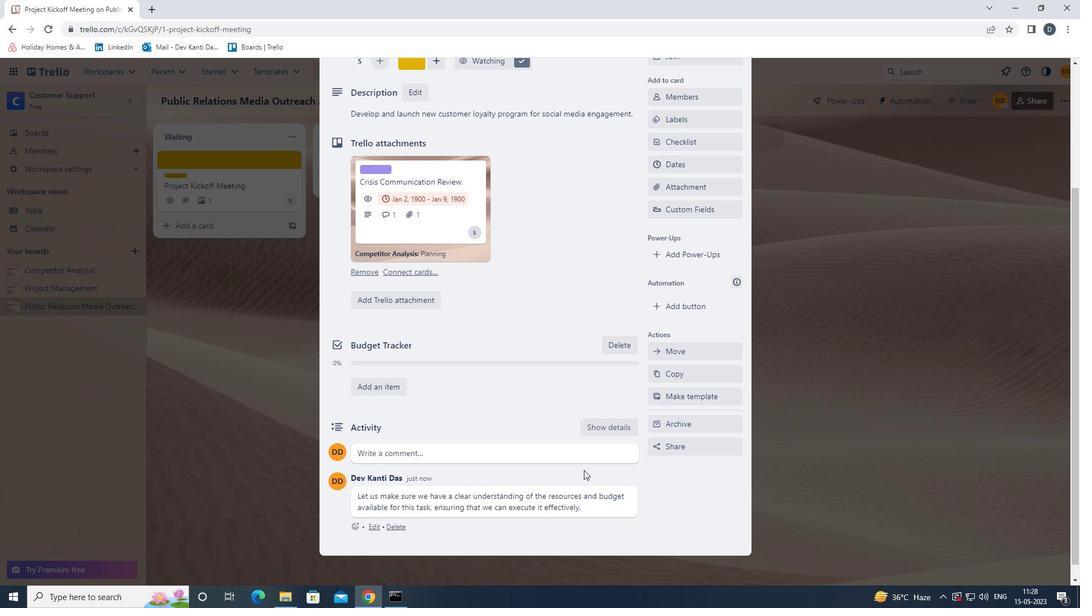
Action: Mouse moved to (691, 273)
Screenshot: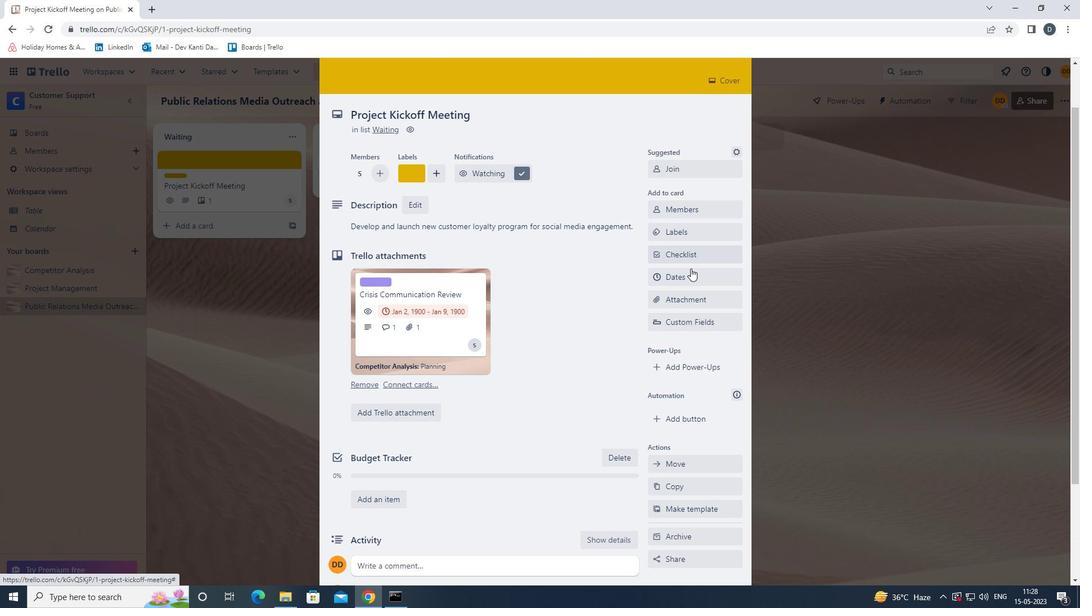 
Action: Mouse pressed left at (691, 273)
Screenshot: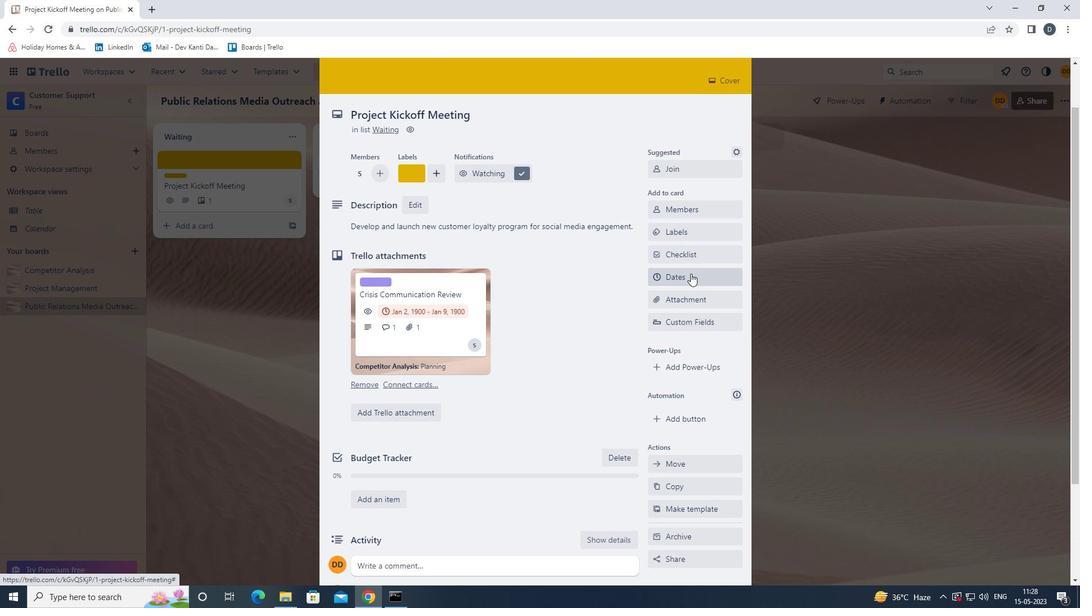 
Action: Mouse moved to (660, 307)
Screenshot: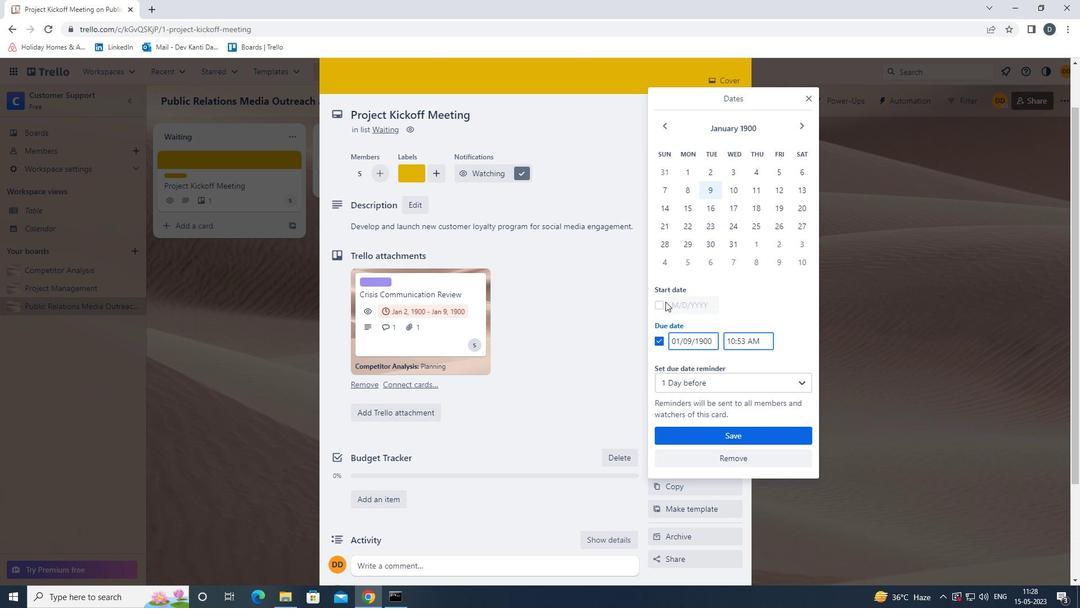 
Action: Mouse pressed left at (660, 307)
Screenshot: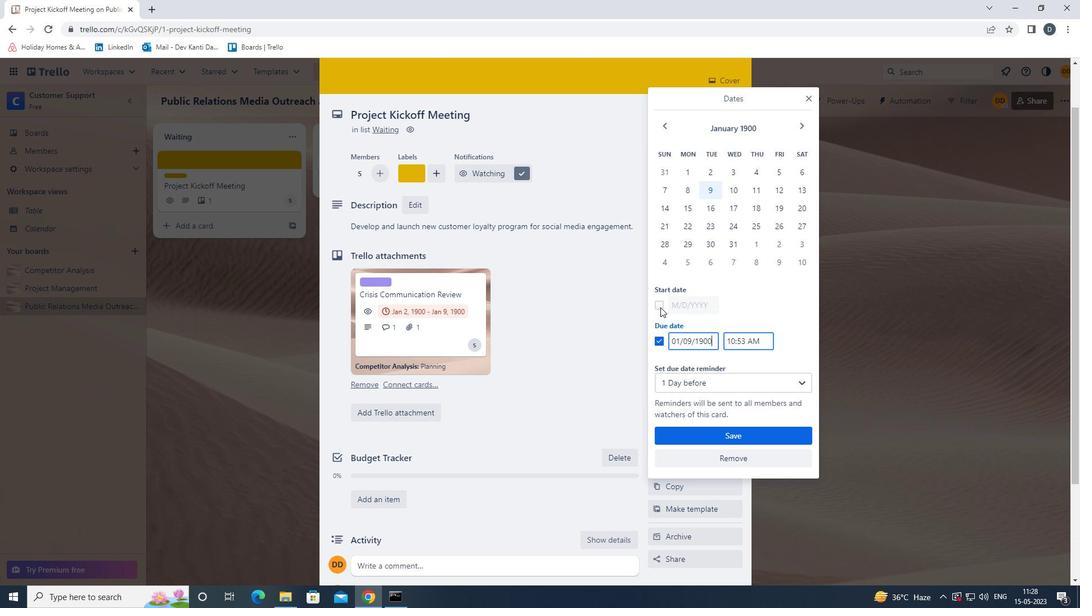 
Action: Mouse moved to (729, 171)
Screenshot: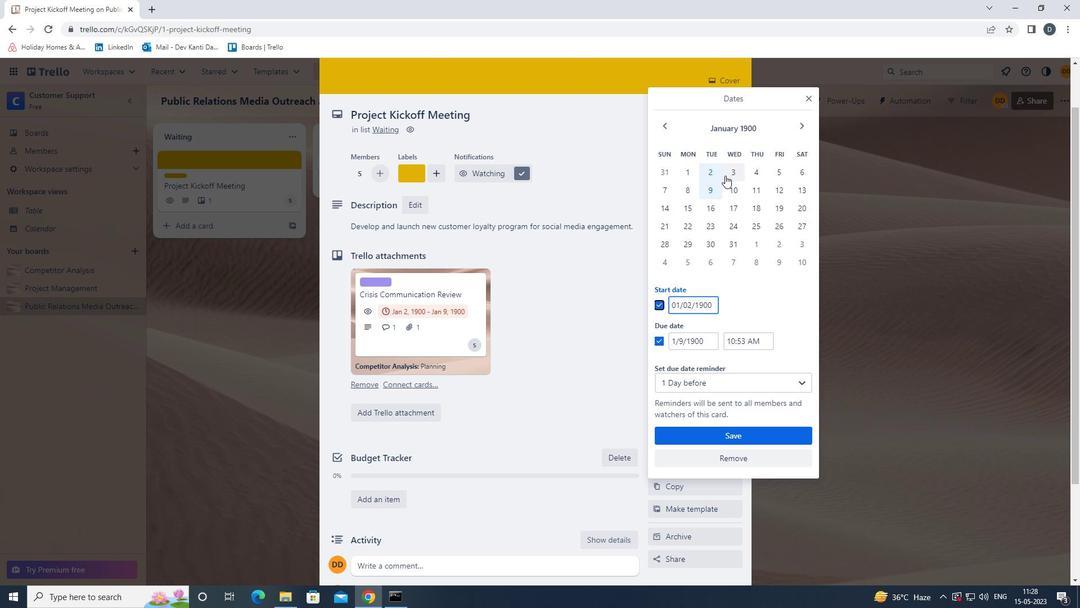 
Action: Mouse pressed left at (729, 171)
Screenshot: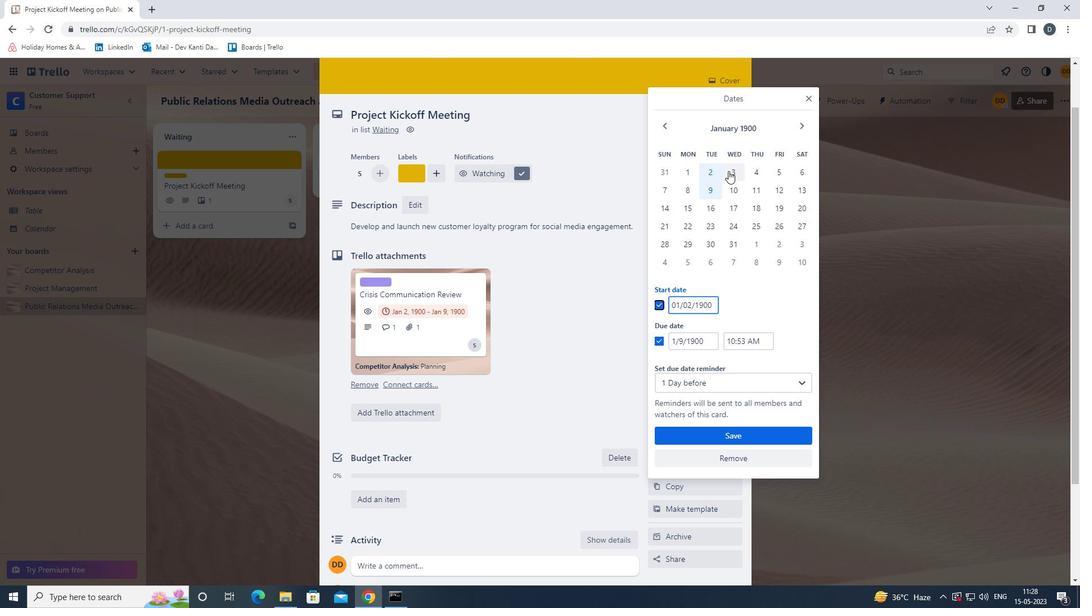 
Action: Mouse moved to (734, 189)
Screenshot: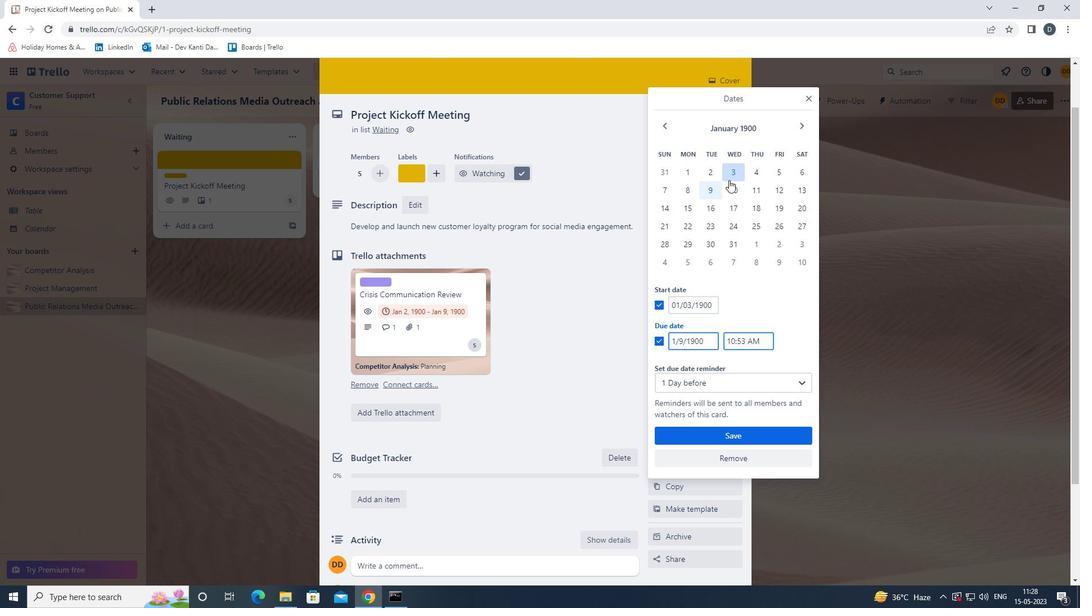 
Action: Mouse pressed left at (734, 189)
Screenshot: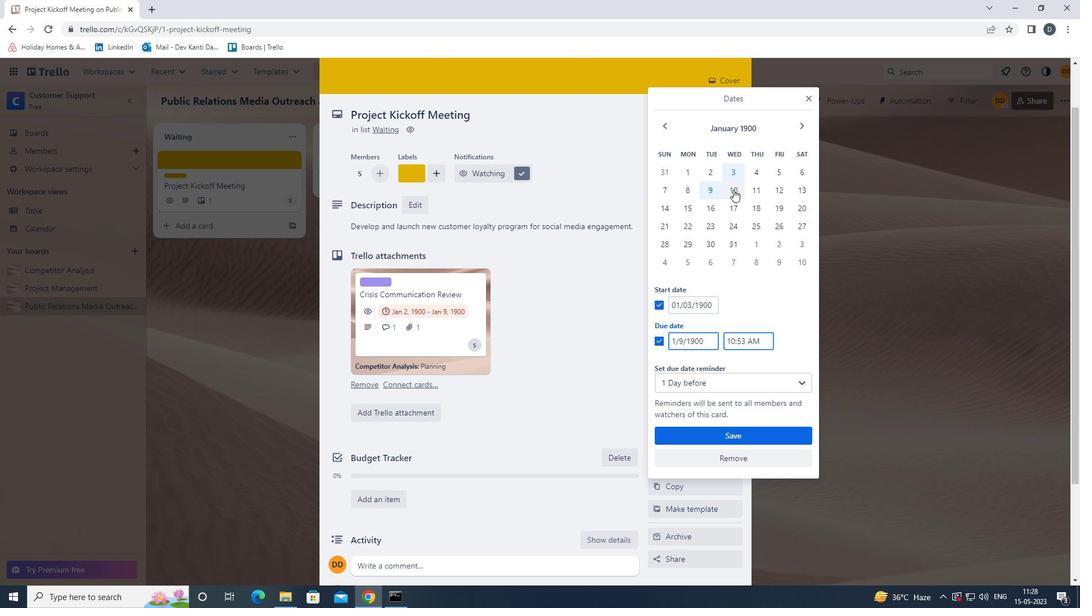 
Action: Mouse moved to (751, 434)
Screenshot: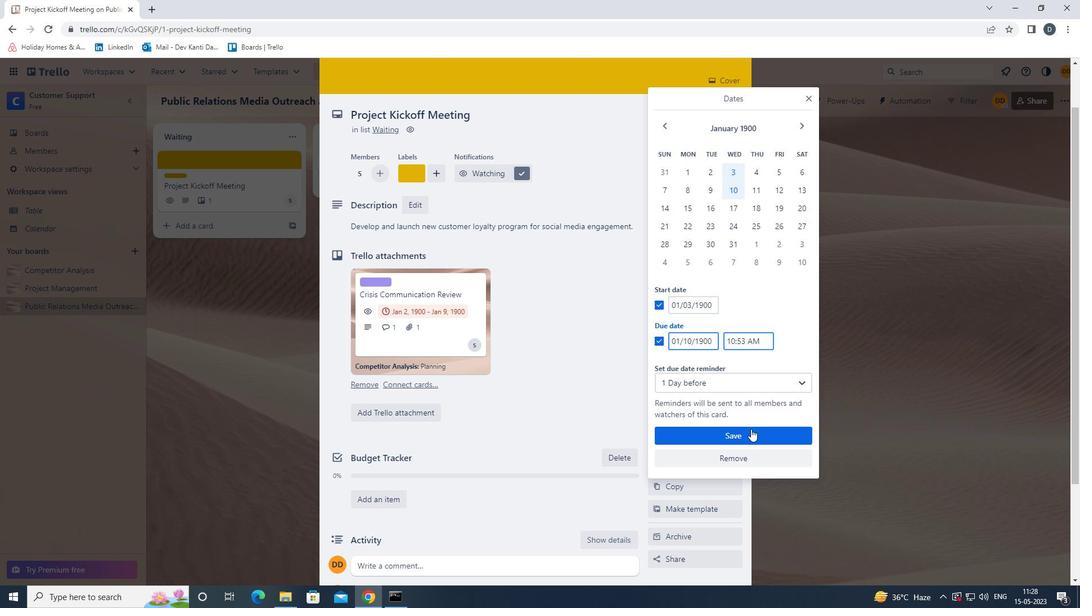 
Action: Mouse pressed left at (751, 434)
Screenshot: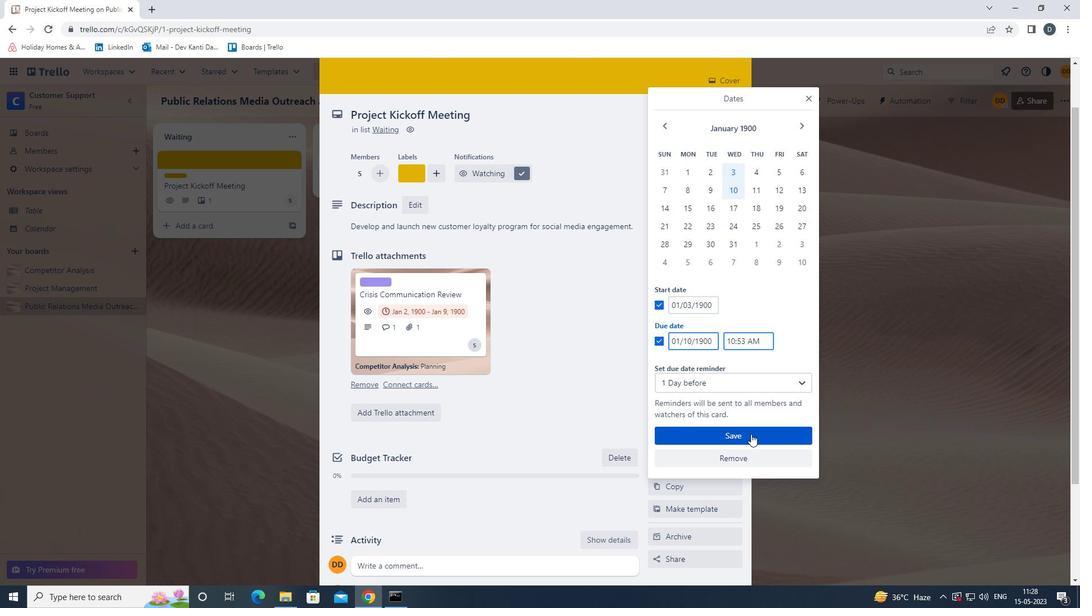 
Action: Mouse moved to (747, 426)
Screenshot: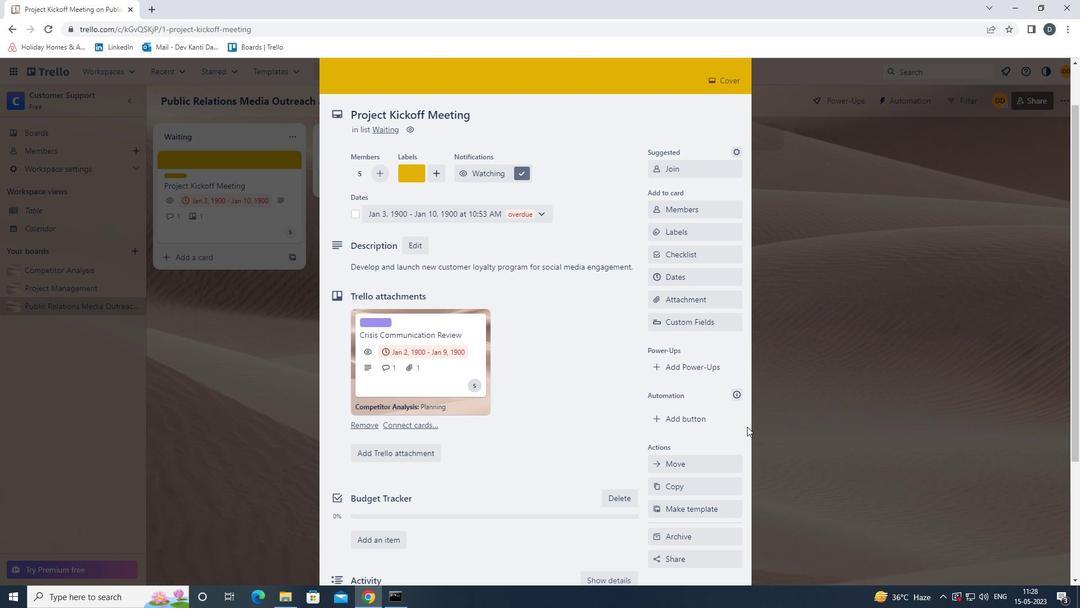 
Action: Mouse scrolled (747, 426) with delta (0, 0)
Screenshot: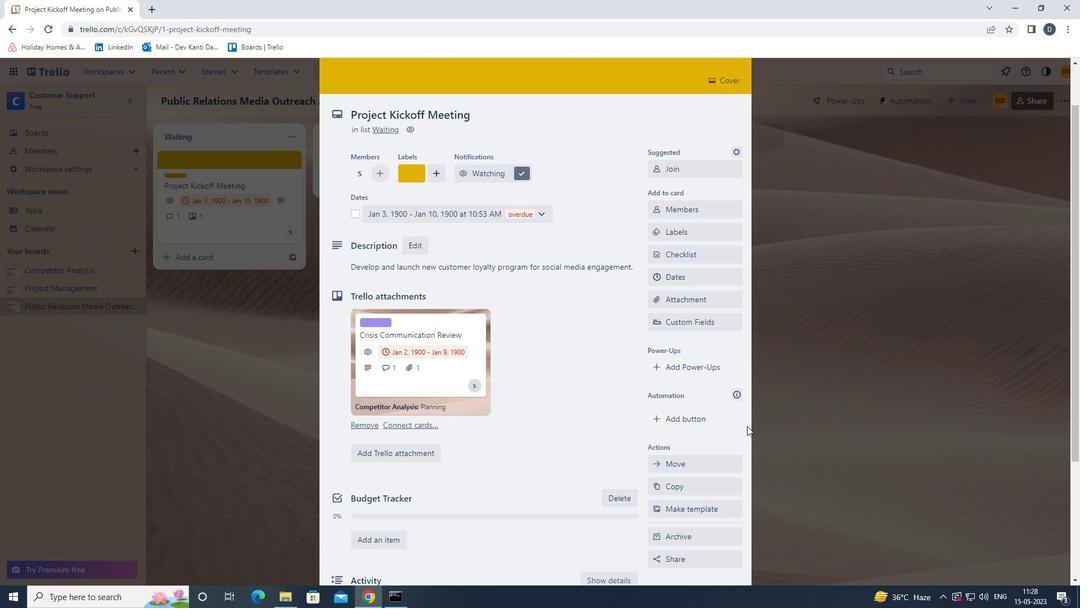 
Action: Mouse moved to (738, 98)
Screenshot: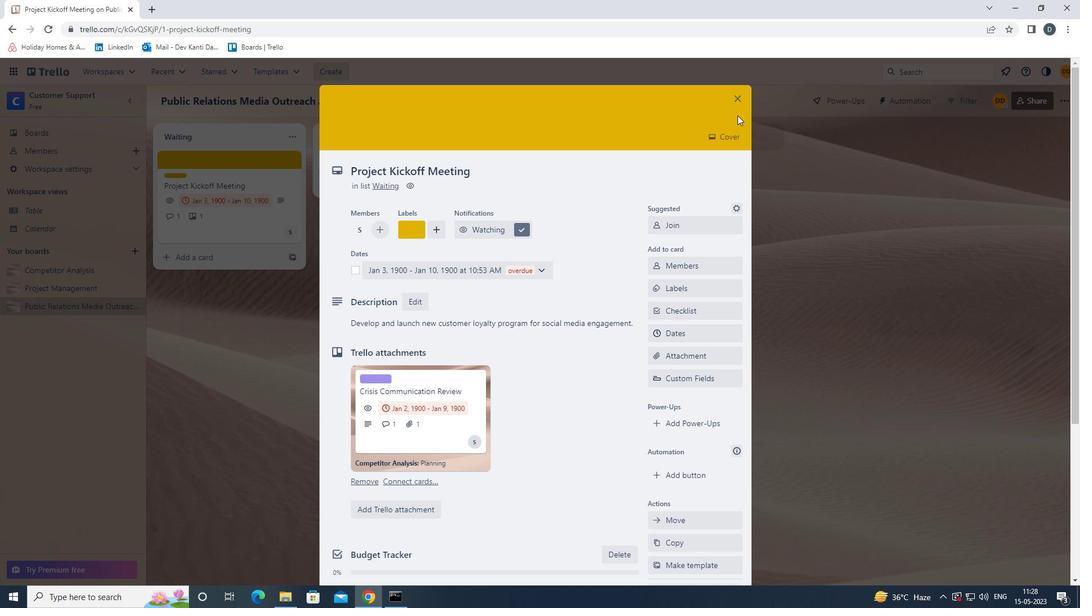 
Action: Mouse pressed left at (738, 98)
Screenshot: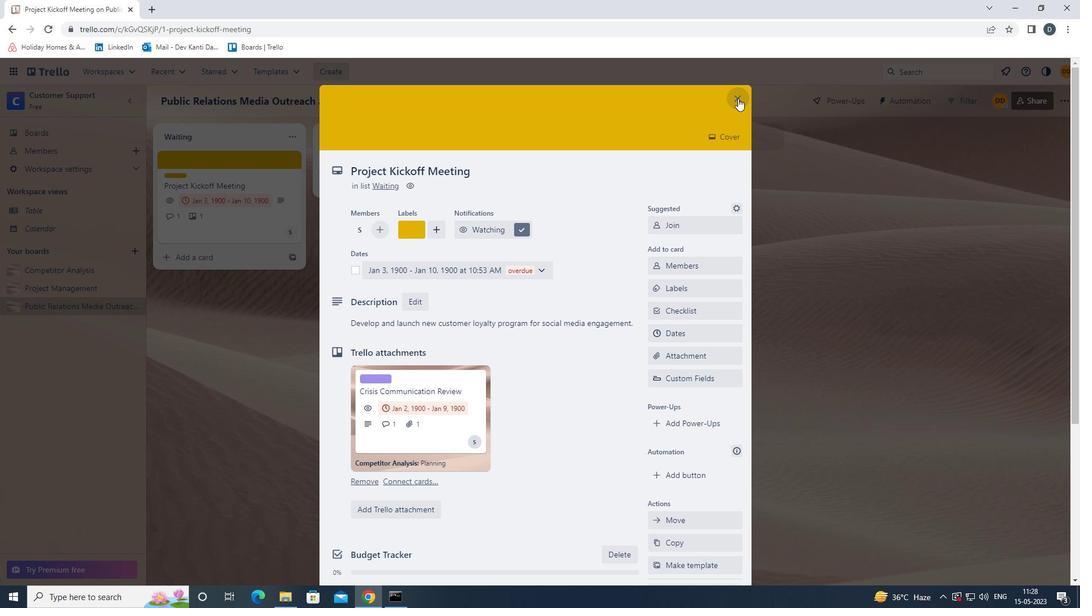 
Action: Mouse moved to (726, 262)
Screenshot: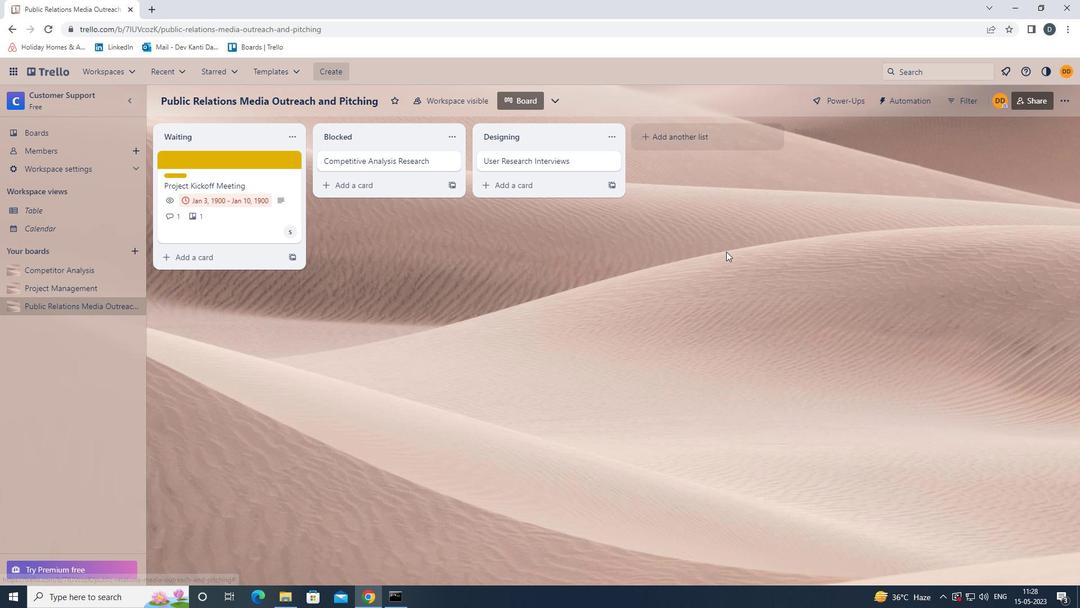 
